 Task: Look for space in Los Reyes La Paz, Mexico from 9th June, 2023 to 16th June, 2023 for 2 adults in price range Rs.8000 to Rs.16000. Place can be entire place with 2 bedrooms having 2 beds and 1 bathroom. Property type can be house, flat, guest house. Booking option can be shelf check-in. Required host language is English.
Action: Mouse moved to (441, 89)
Screenshot: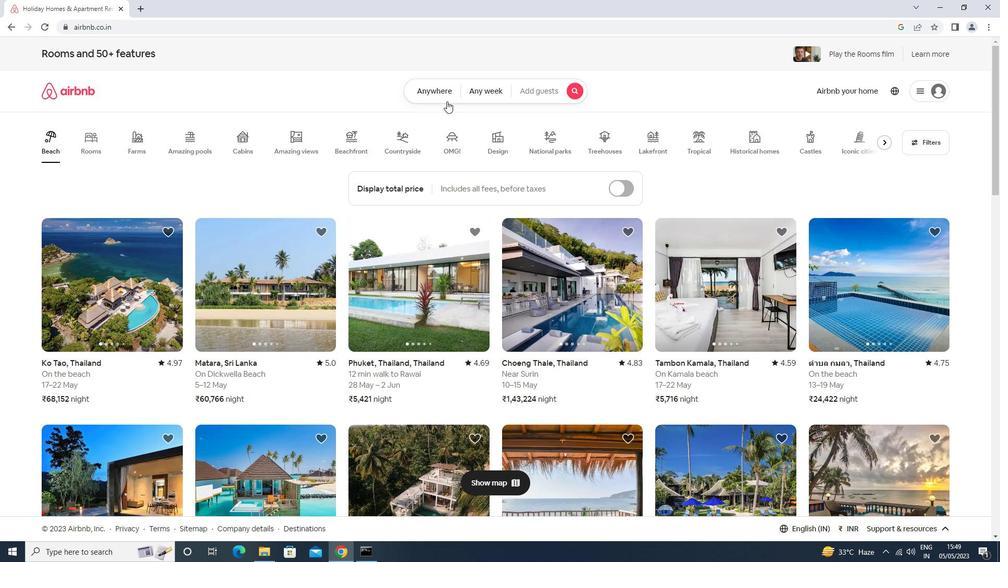 
Action: Mouse pressed left at (441, 89)
Screenshot: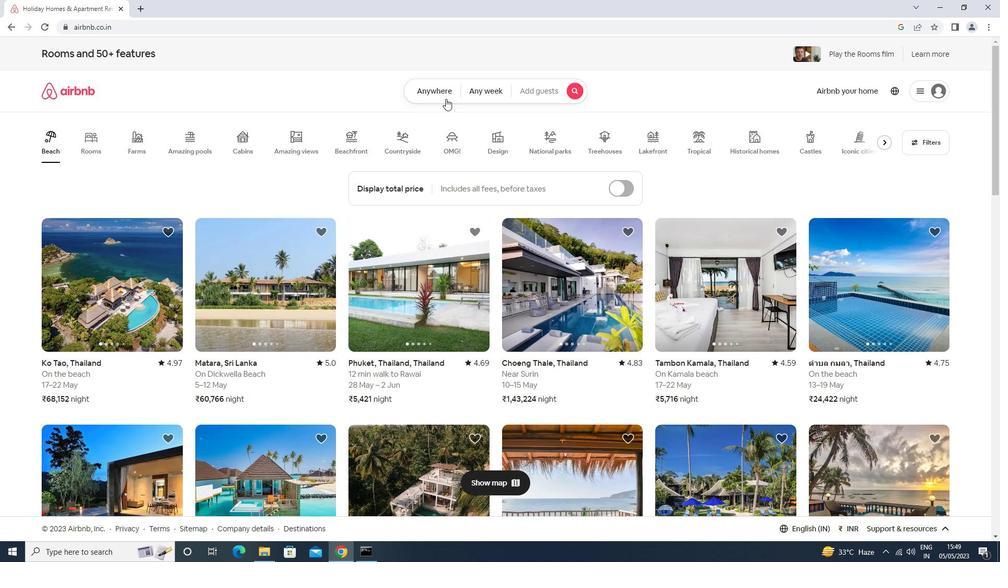 
Action: Mouse moved to (389, 134)
Screenshot: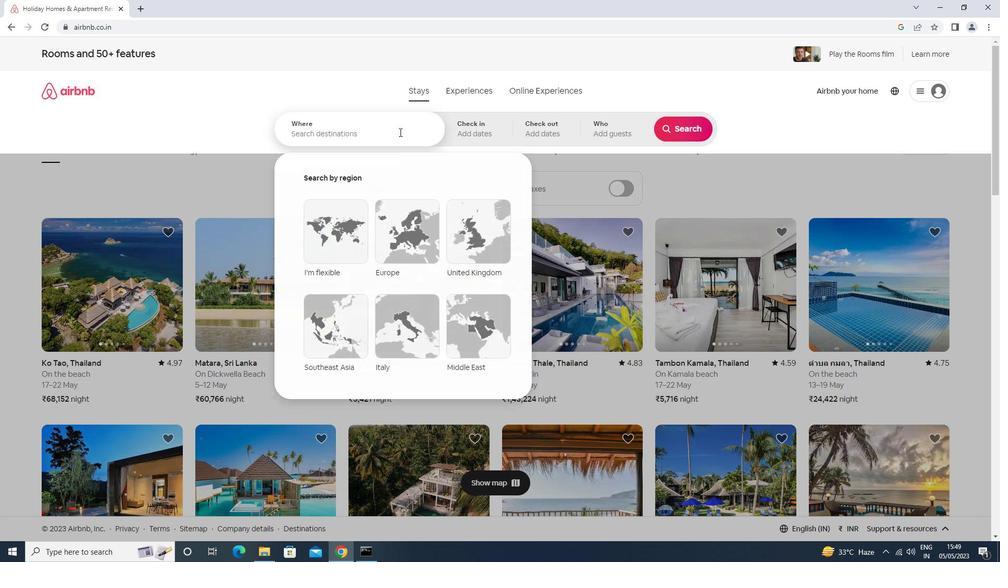 
Action: Mouse pressed left at (389, 134)
Screenshot: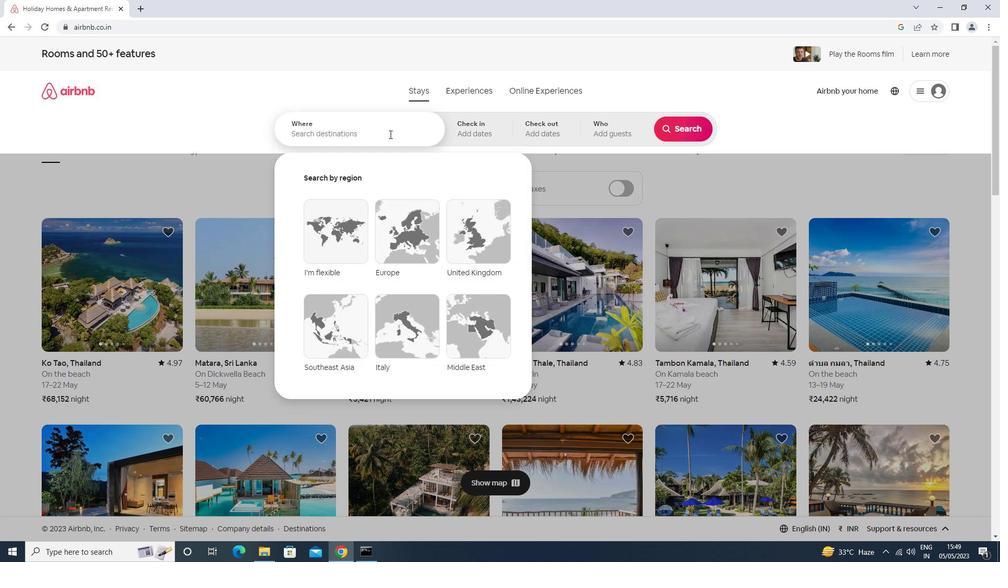 
Action: Key pressed los<Key.space>reyes<Key.space>la<Key.space>paz<Key.down><Key.enter>
Screenshot: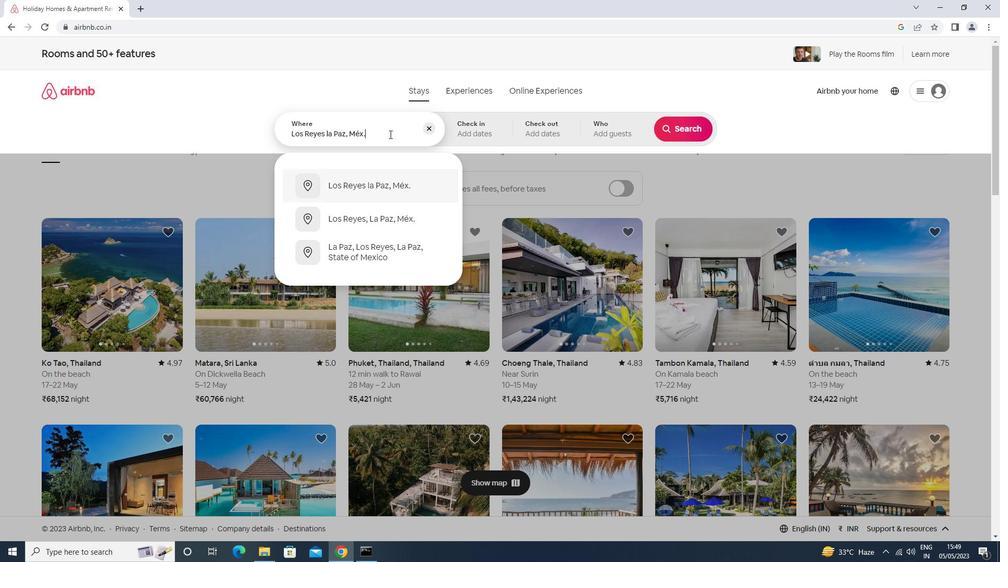 
Action: Mouse moved to (647, 286)
Screenshot: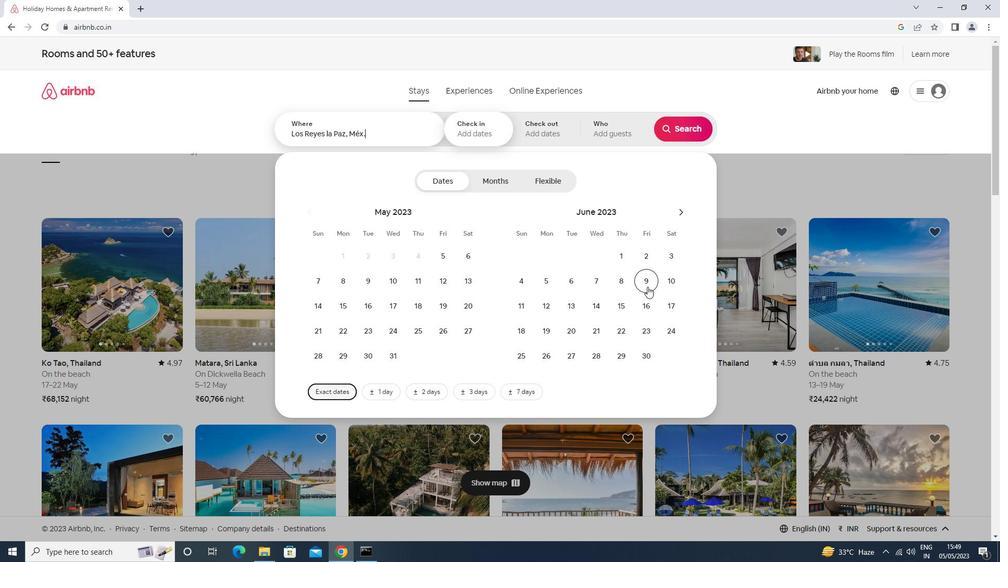 
Action: Mouse pressed left at (647, 286)
Screenshot: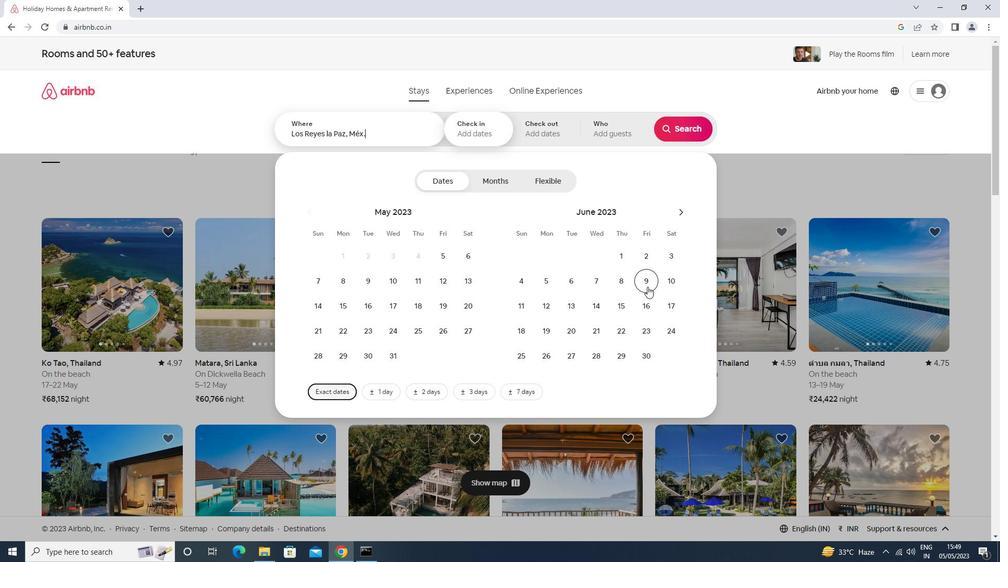 
Action: Mouse moved to (648, 311)
Screenshot: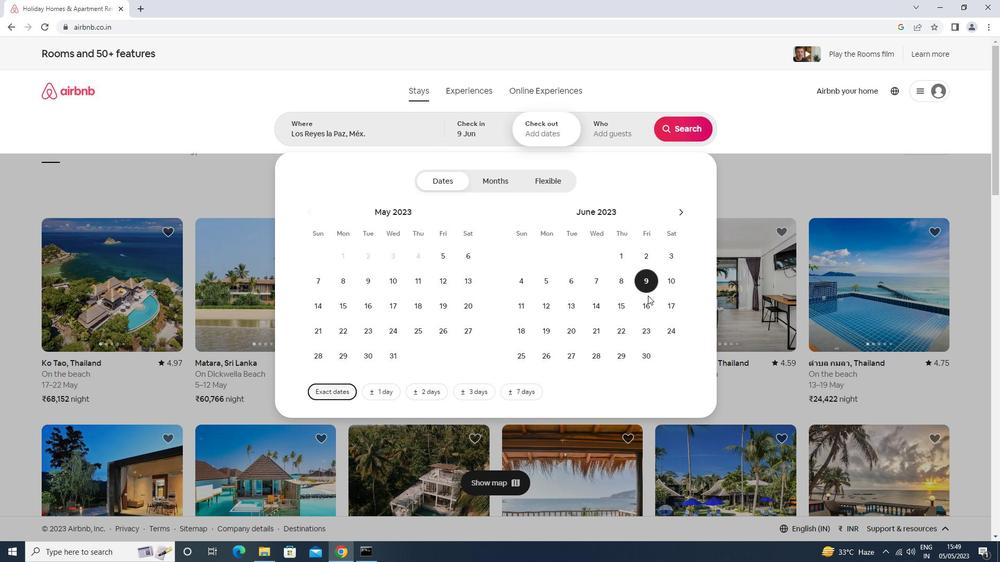 
Action: Mouse pressed left at (648, 311)
Screenshot: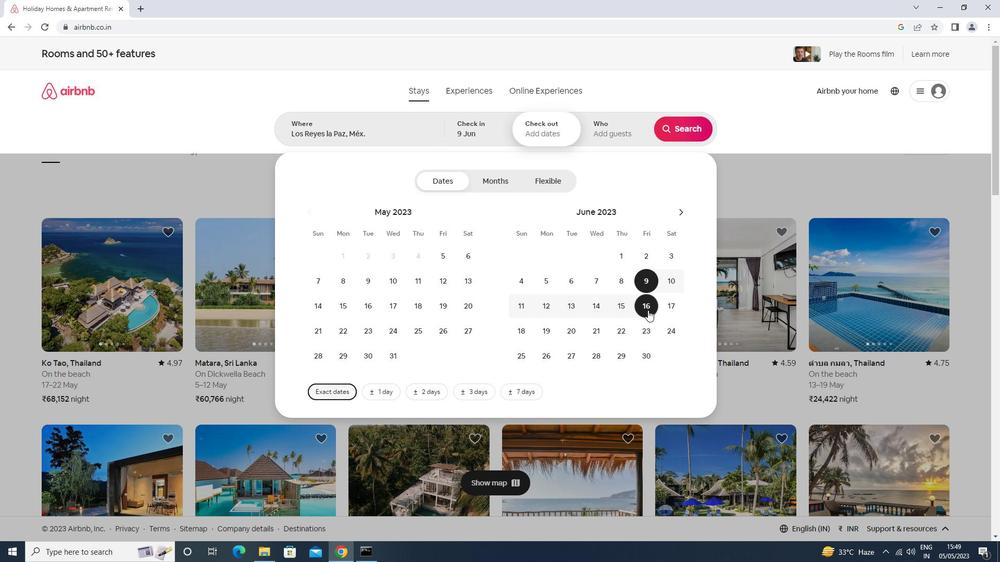 
Action: Mouse moved to (623, 131)
Screenshot: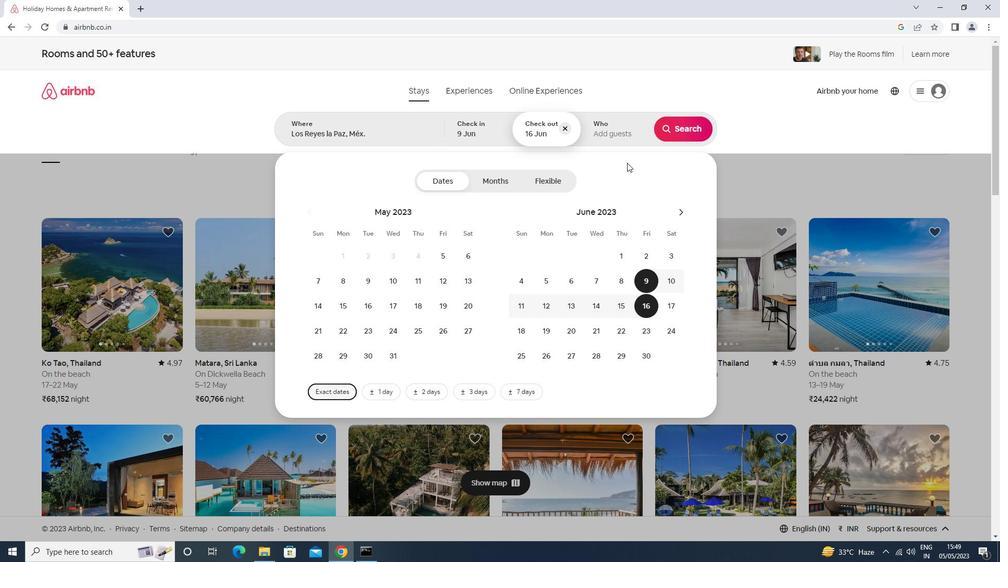 
Action: Mouse pressed left at (623, 131)
Screenshot: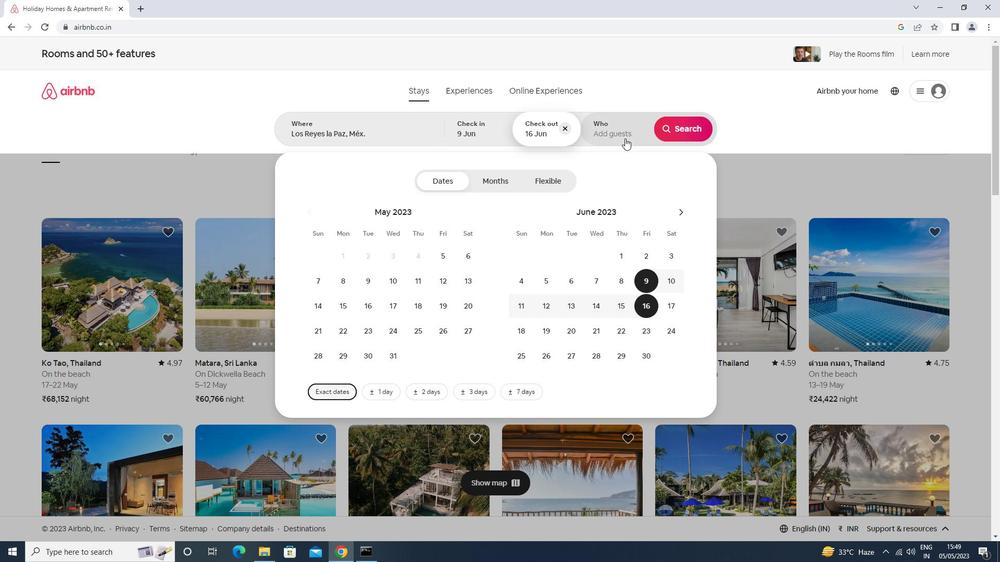 
Action: Mouse moved to (688, 186)
Screenshot: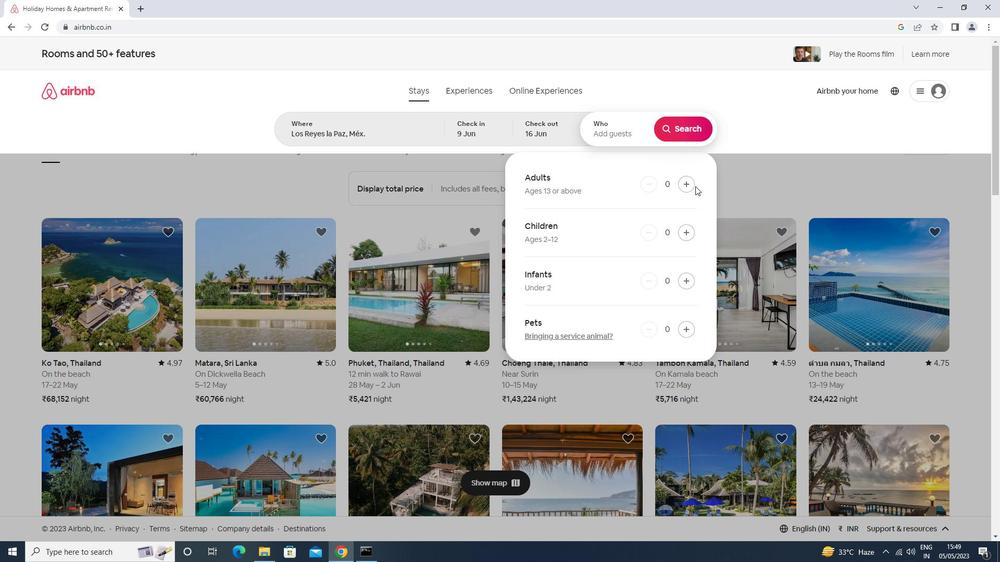 
Action: Mouse pressed left at (688, 186)
Screenshot: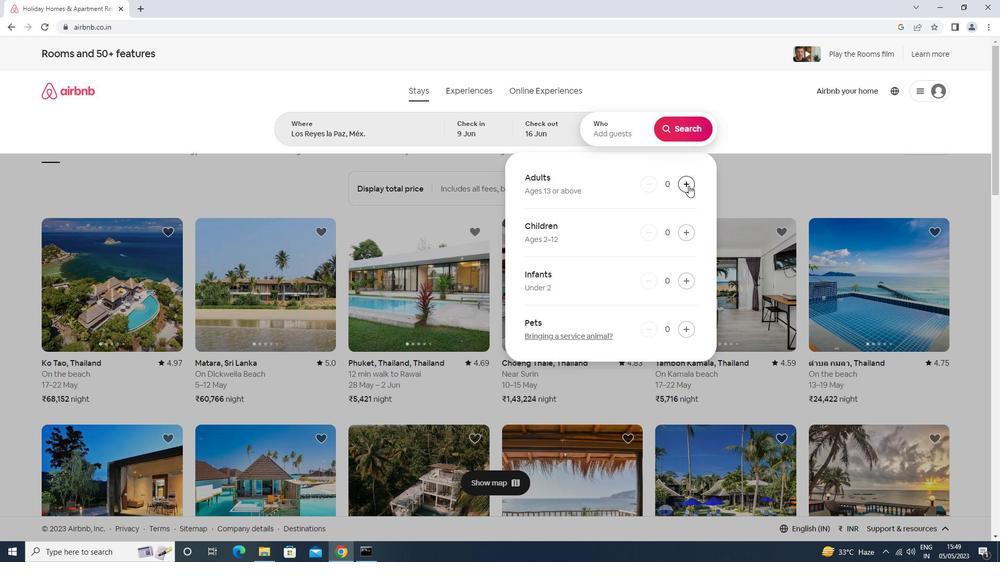 
Action: Mouse pressed left at (688, 186)
Screenshot: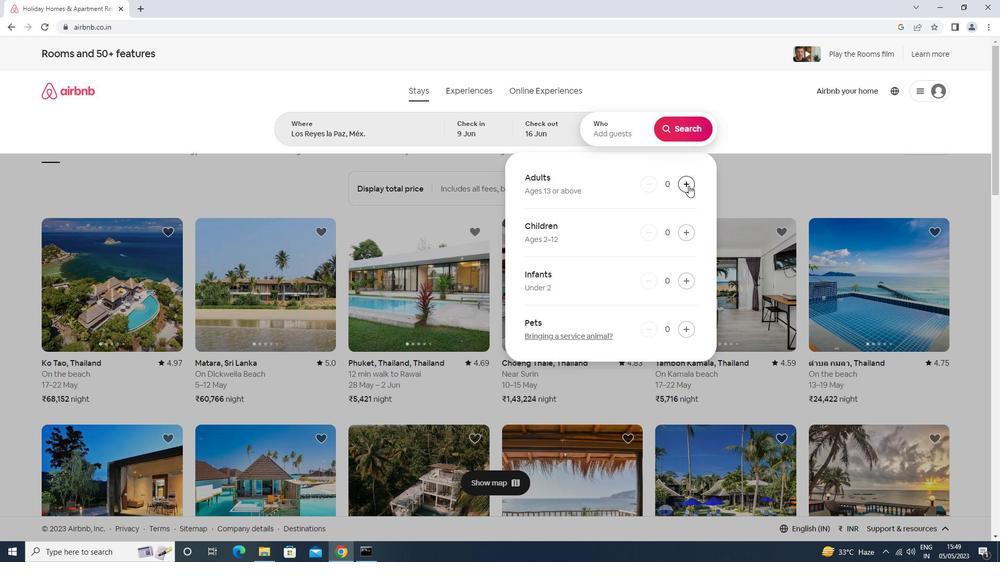 
Action: Mouse moved to (684, 128)
Screenshot: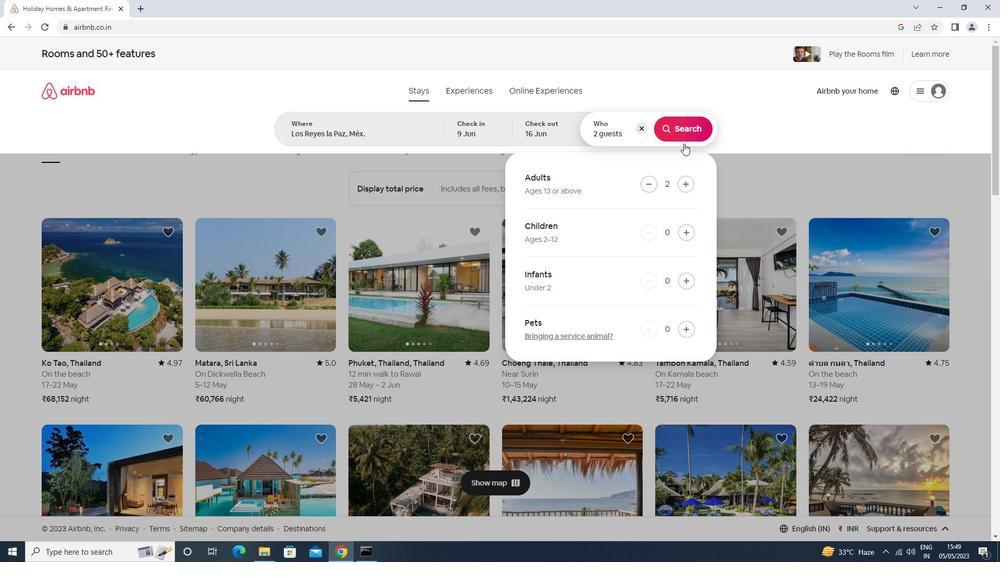 
Action: Mouse pressed left at (684, 128)
Screenshot: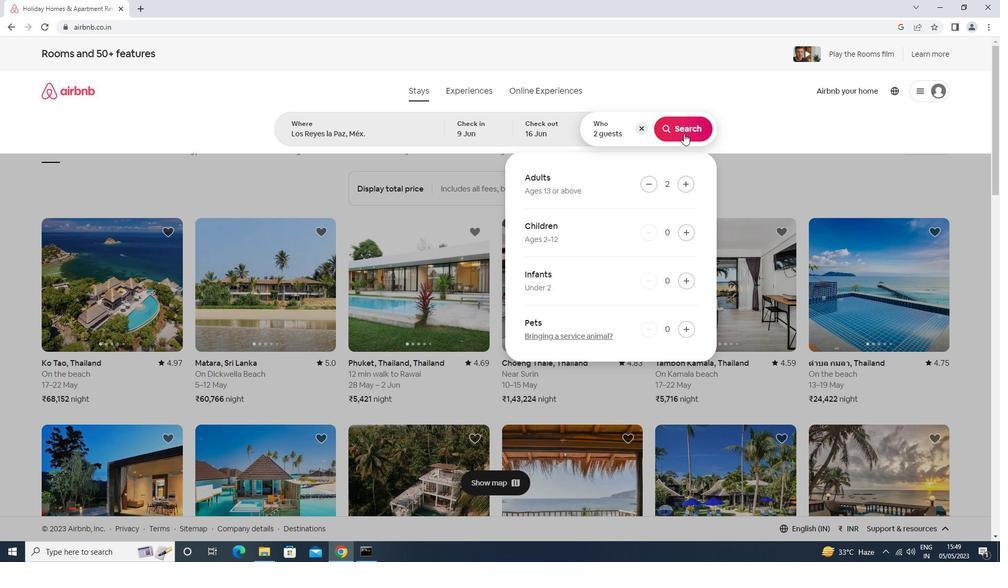 
Action: Mouse moved to (957, 100)
Screenshot: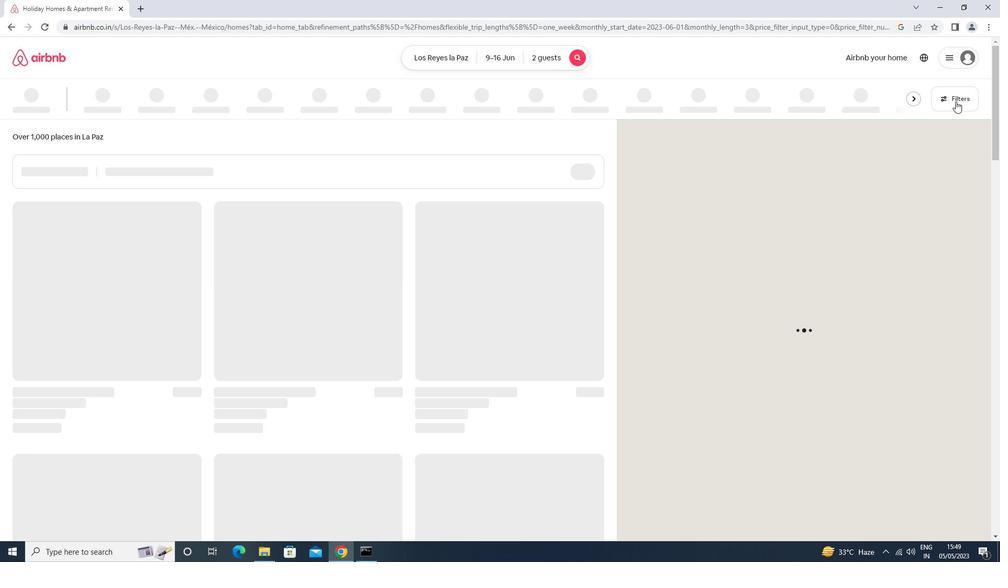 
Action: Mouse pressed left at (957, 100)
Screenshot: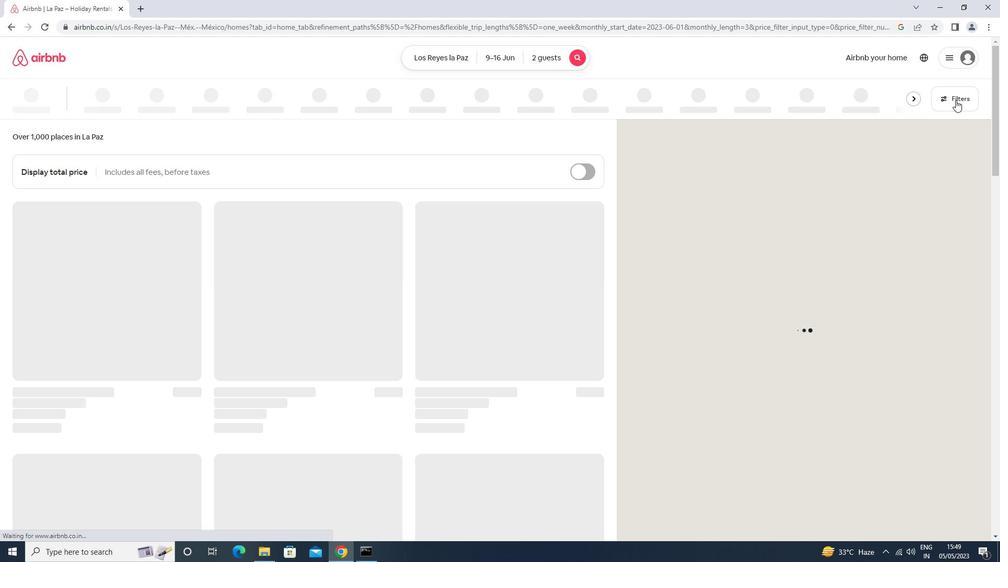 
Action: Mouse moved to (381, 356)
Screenshot: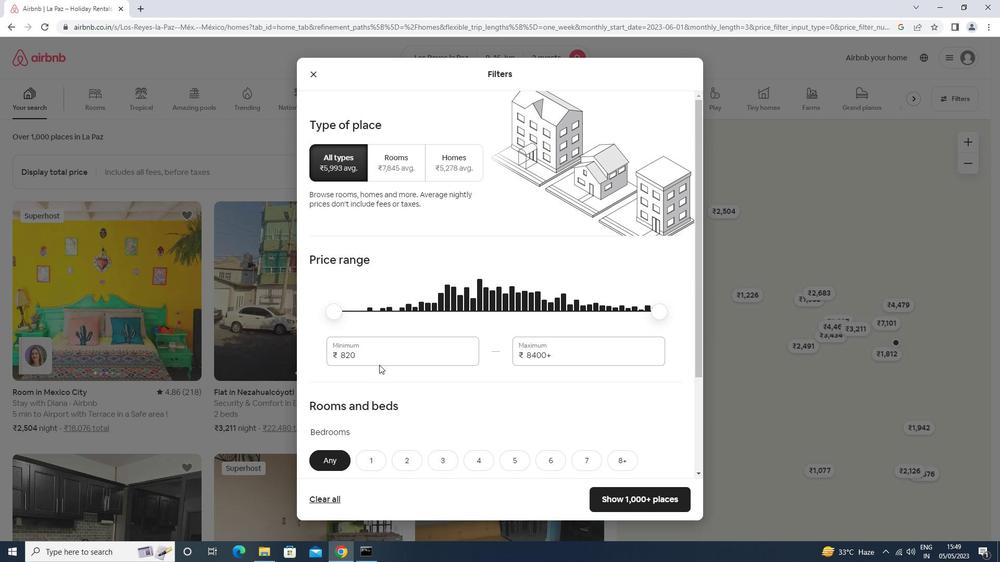 
Action: Mouse pressed left at (381, 356)
Screenshot: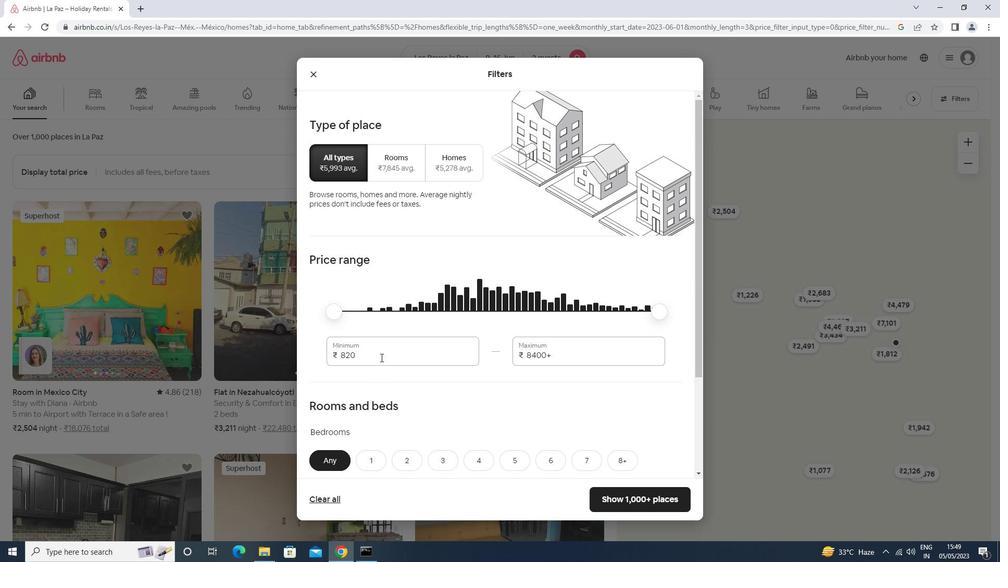 
Action: Key pressed <Key.backspace><Key.backspace>000<Key.tab>16000
Screenshot: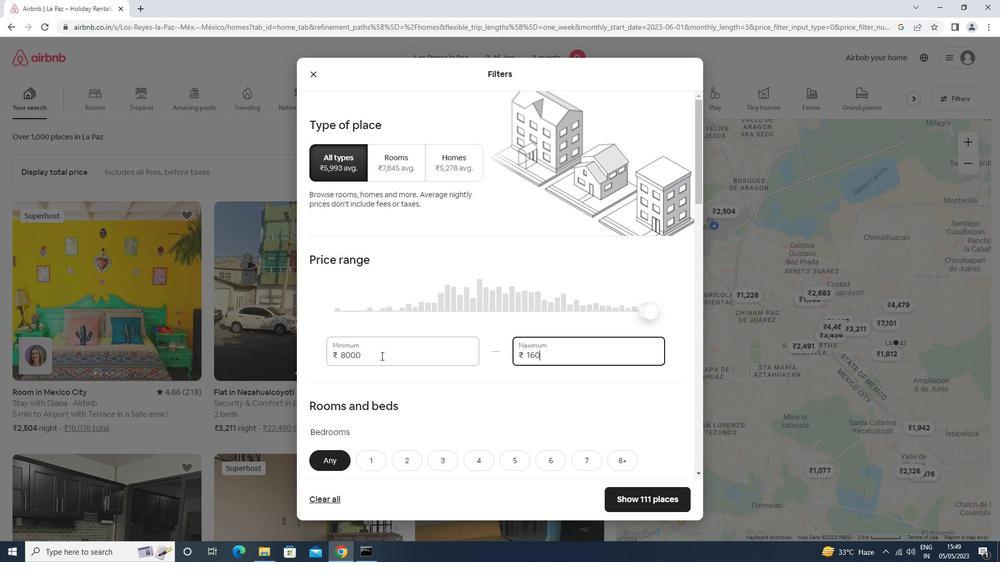 
Action: Mouse scrolled (381, 355) with delta (0, 0)
Screenshot: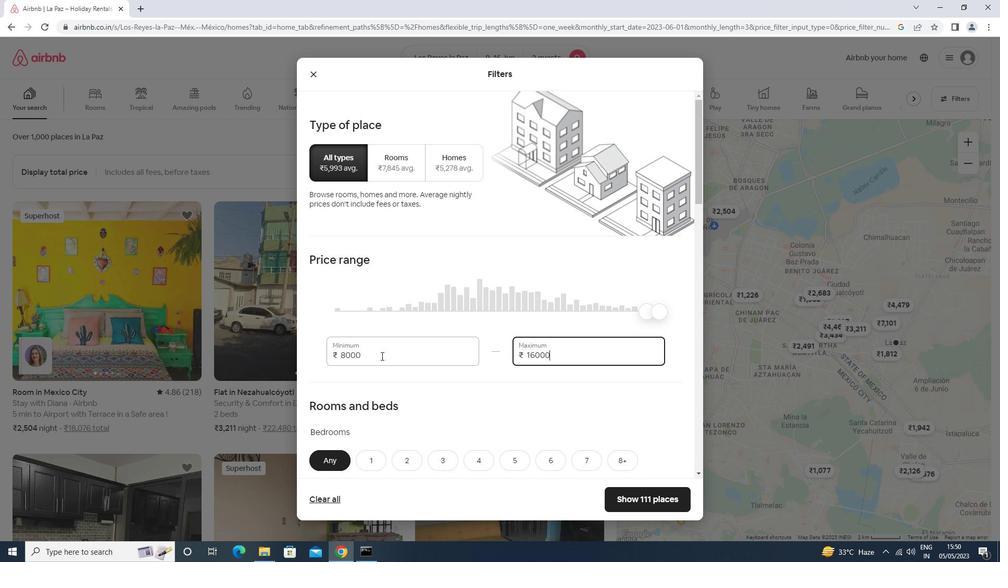 
Action: Mouse scrolled (381, 355) with delta (0, 0)
Screenshot: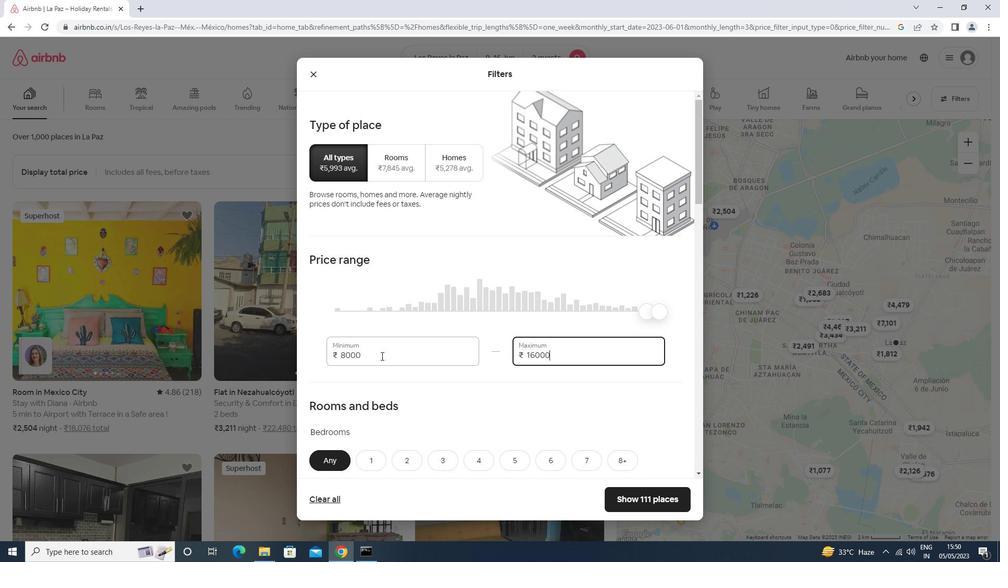 
Action: Mouse moved to (365, 394)
Screenshot: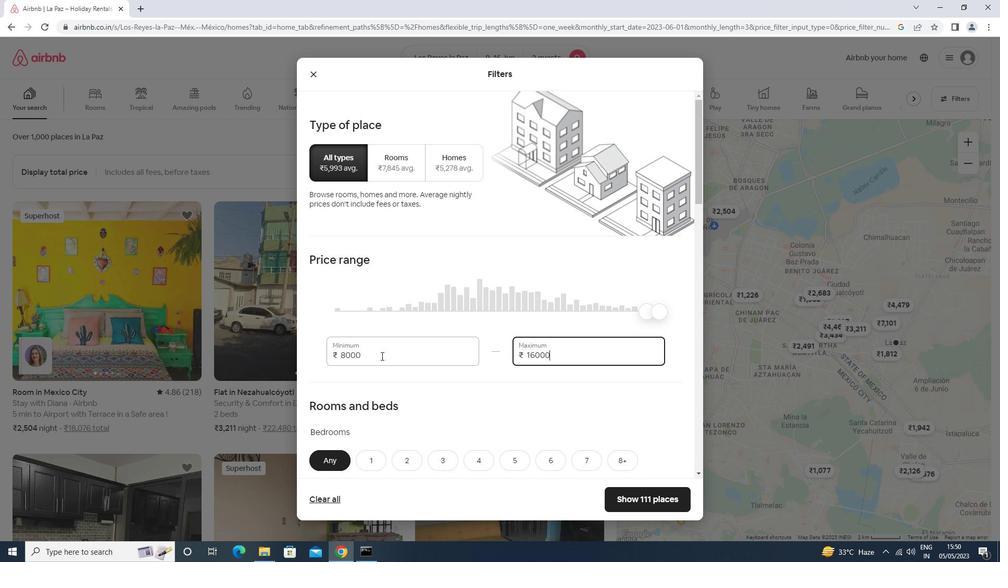
Action: Mouse scrolled (365, 394) with delta (0, 0)
Screenshot: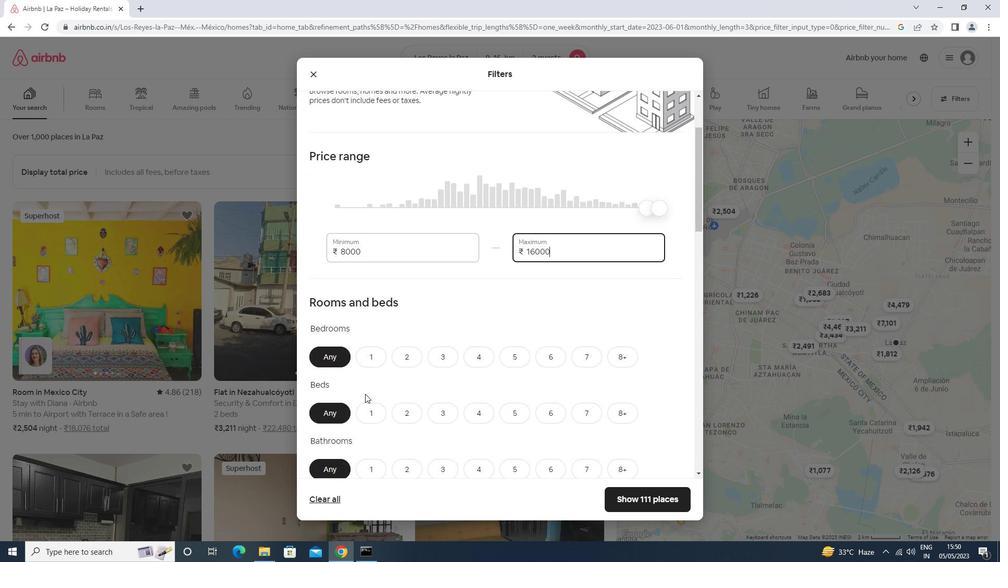 
Action: Mouse scrolled (365, 394) with delta (0, 0)
Screenshot: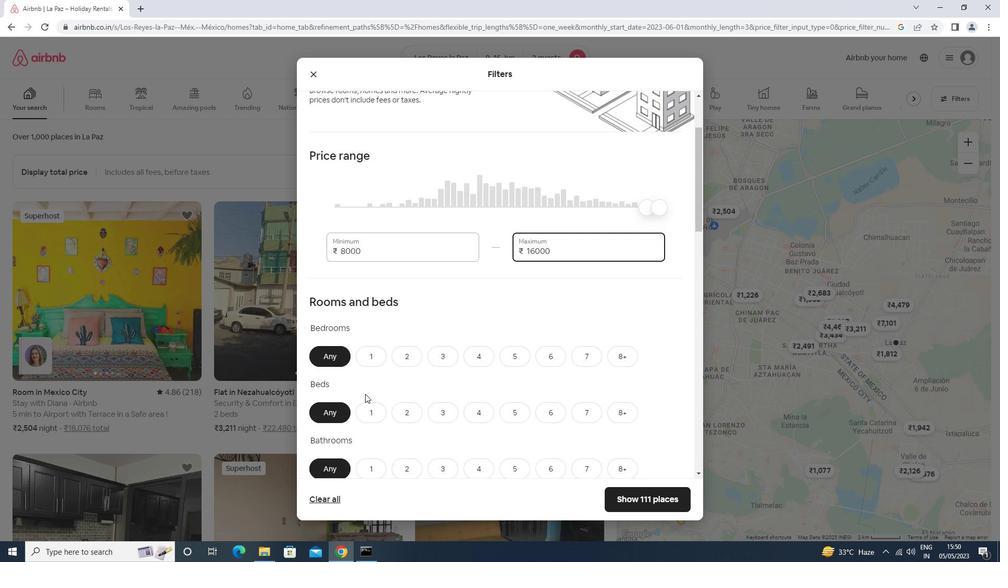 
Action: Mouse moved to (400, 250)
Screenshot: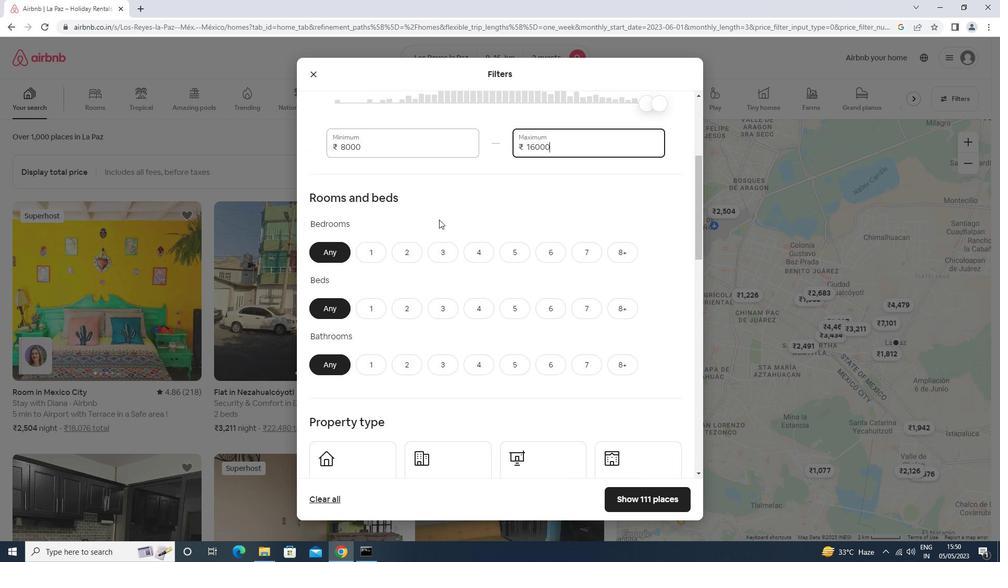 
Action: Mouse pressed left at (400, 250)
Screenshot: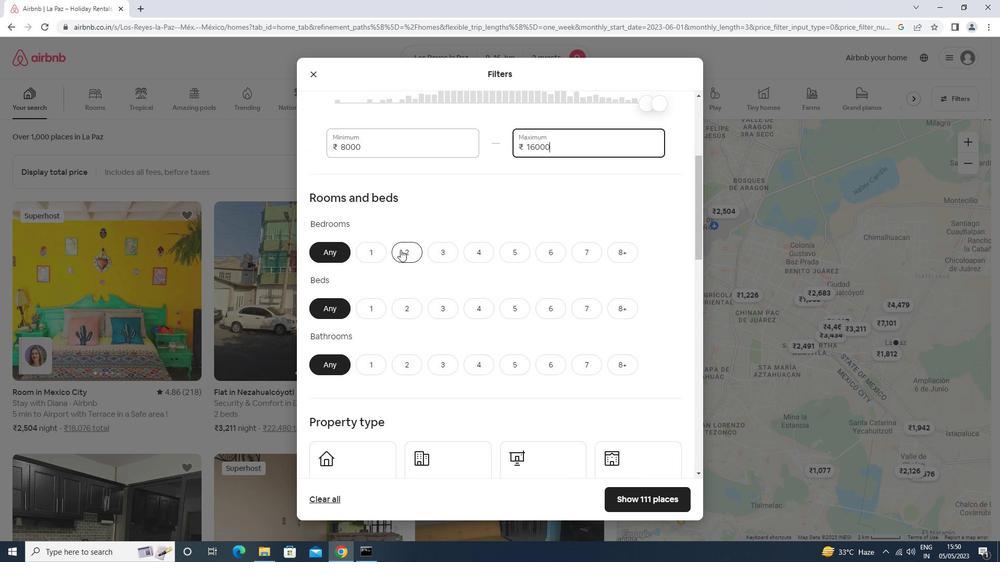 
Action: Mouse moved to (405, 310)
Screenshot: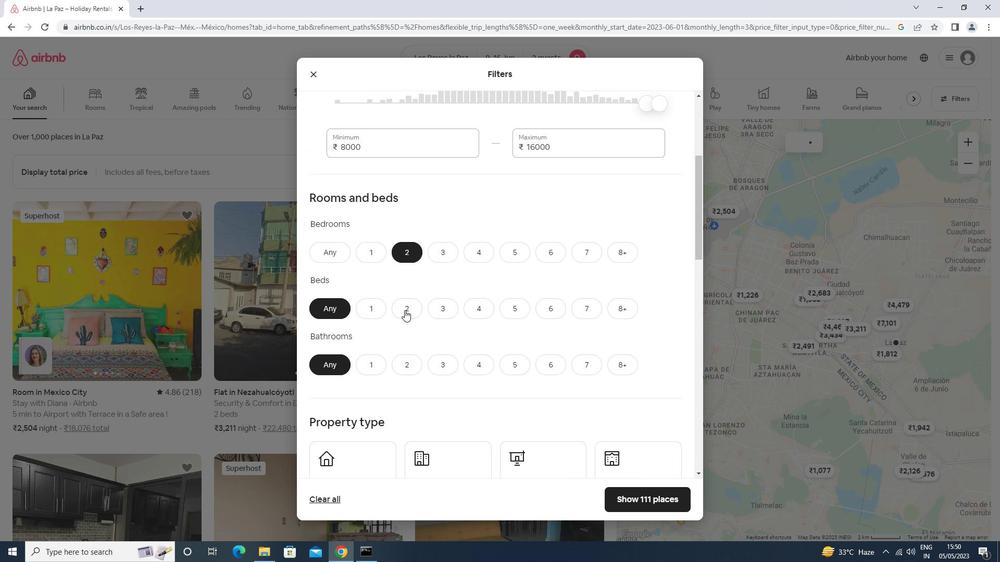 
Action: Mouse pressed left at (405, 310)
Screenshot: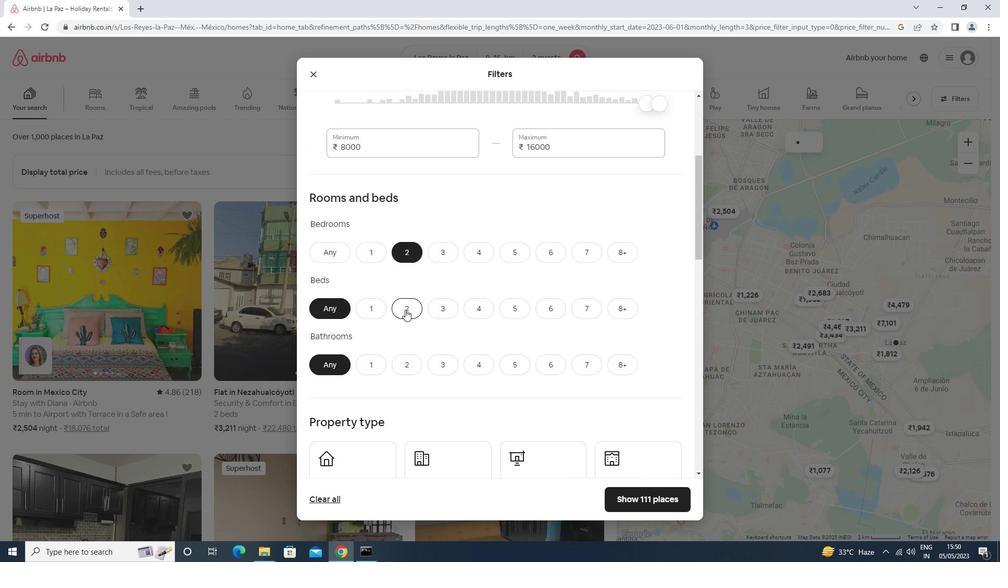 
Action: Mouse moved to (370, 364)
Screenshot: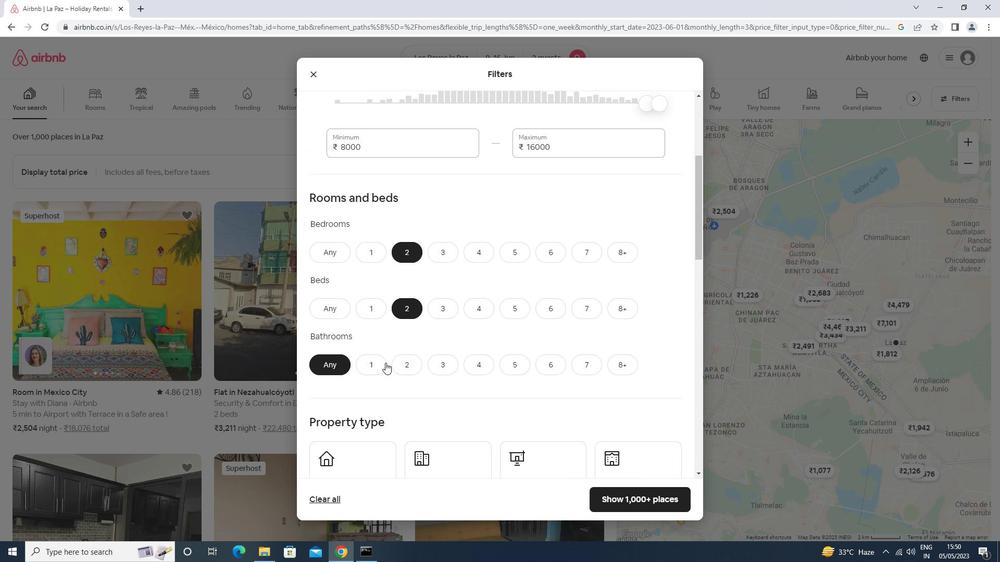 
Action: Mouse pressed left at (370, 364)
Screenshot: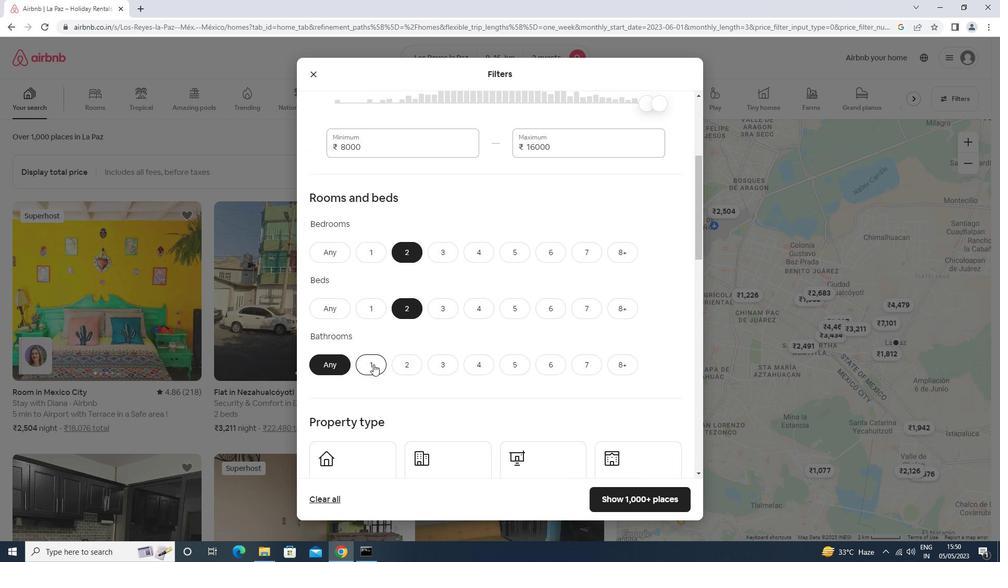 
Action: Mouse moved to (369, 364)
Screenshot: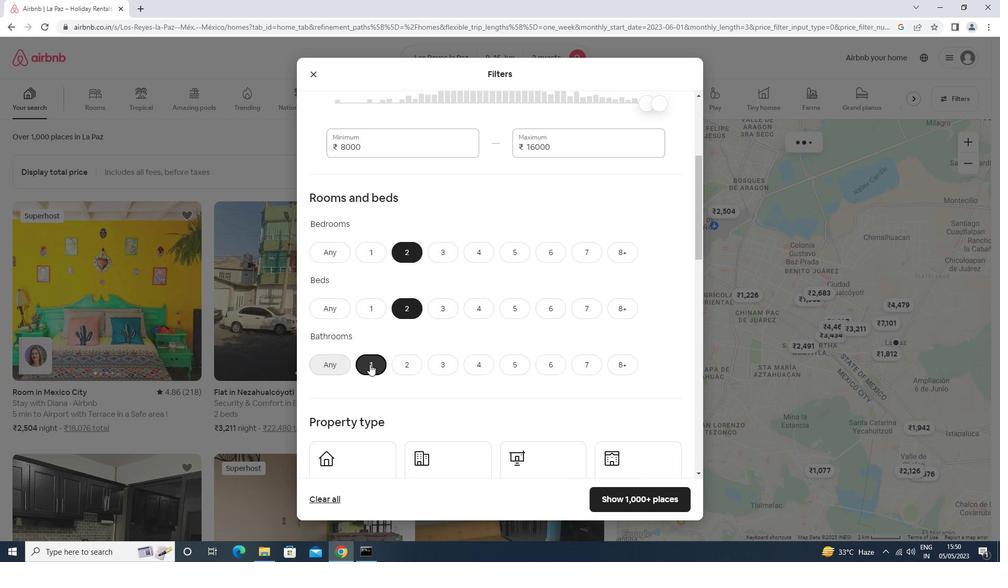 
Action: Mouse scrolled (369, 364) with delta (0, 0)
Screenshot: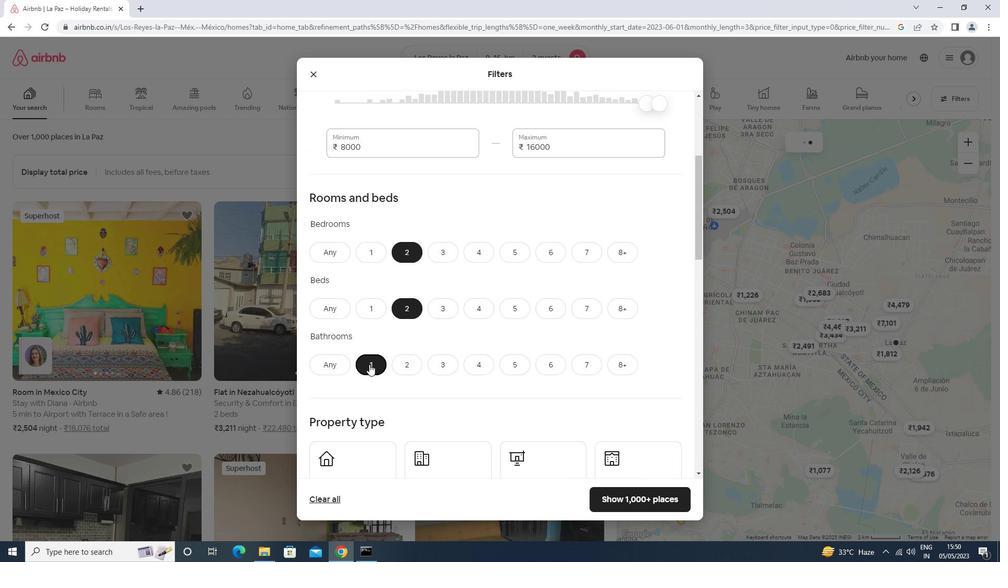 
Action: Mouse scrolled (369, 364) with delta (0, 0)
Screenshot: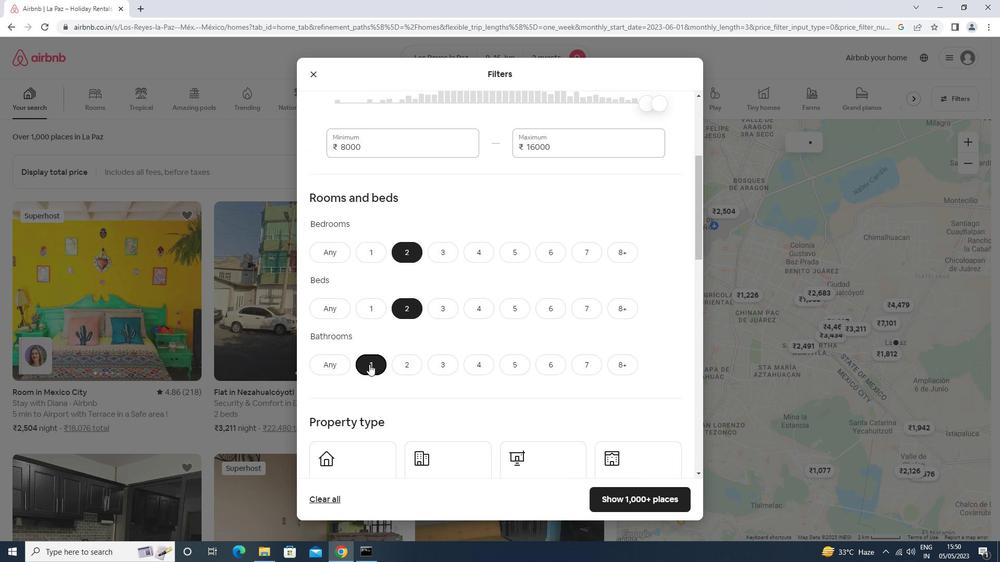
Action: Mouse scrolled (369, 364) with delta (0, 0)
Screenshot: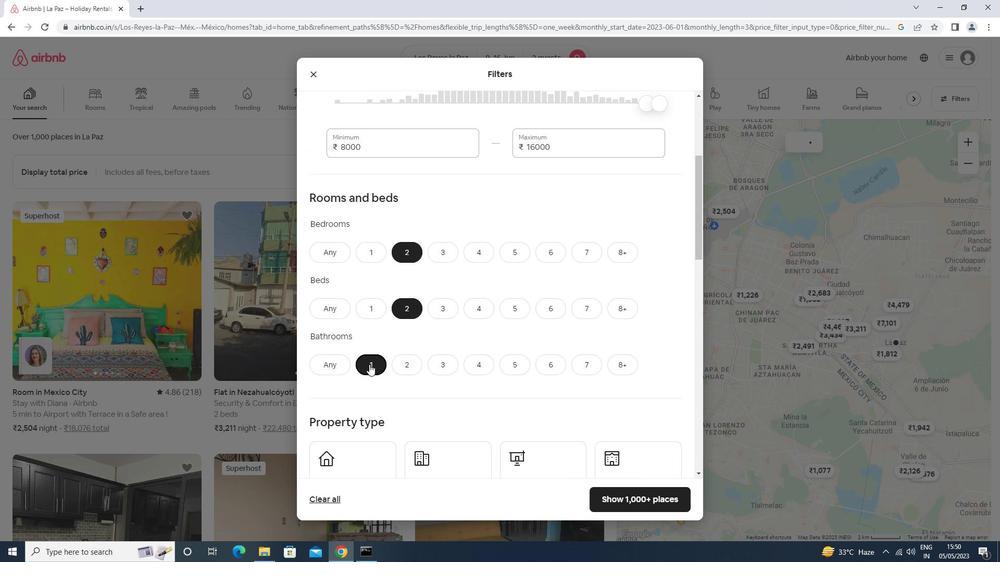 
Action: Mouse moved to (362, 340)
Screenshot: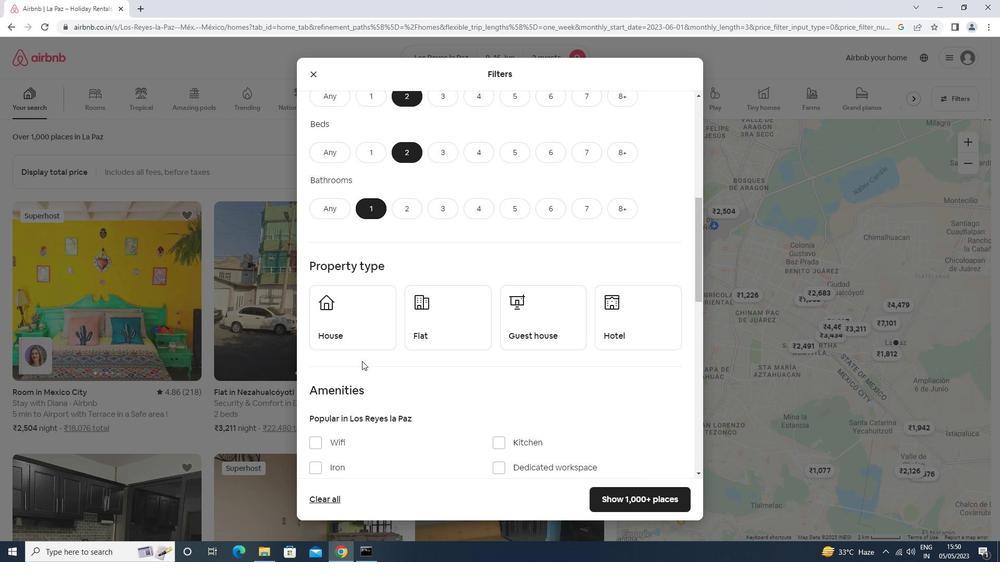 
Action: Mouse pressed left at (362, 340)
Screenshot: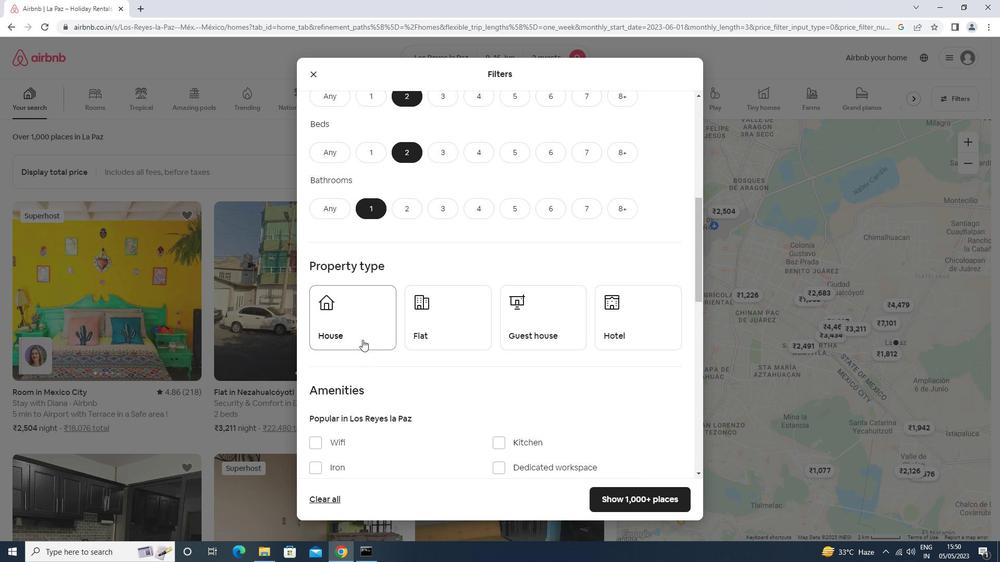 
Action: Mouse moved to (425, 336)
Screenshot: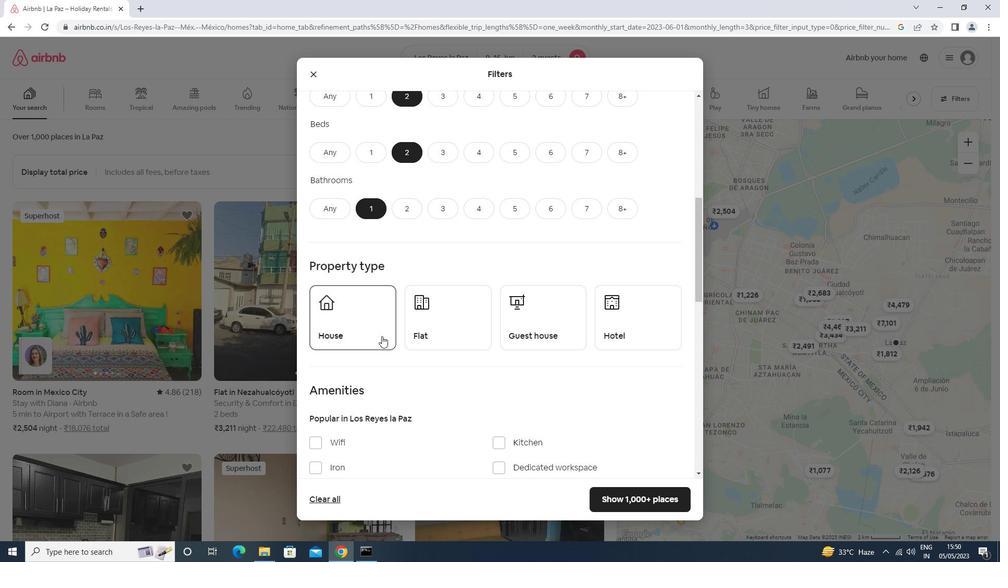 
Action: Mouse pressed left at (425, 336)
Screenshot: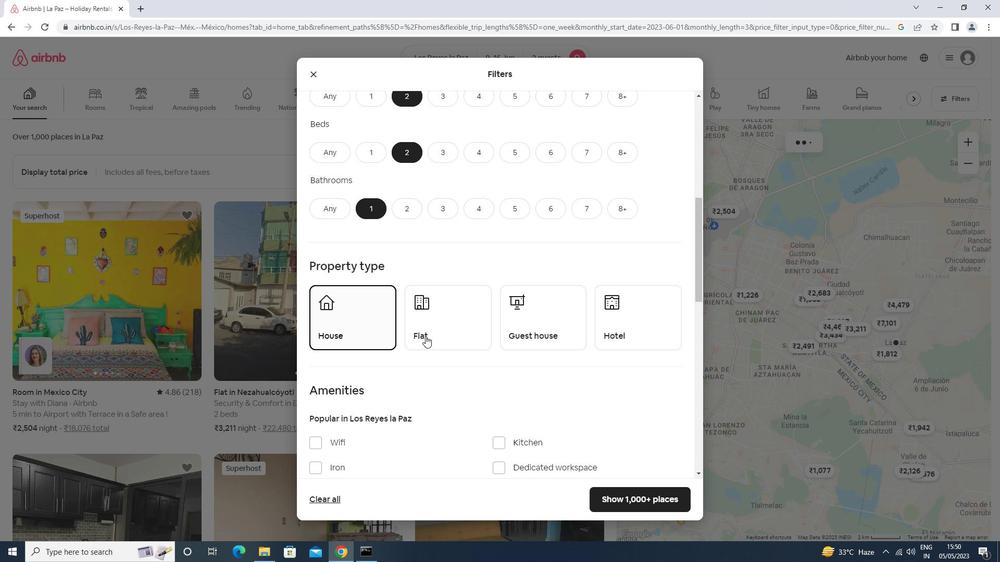 
Action: Mouse moved to (519, 336)
Screenshot: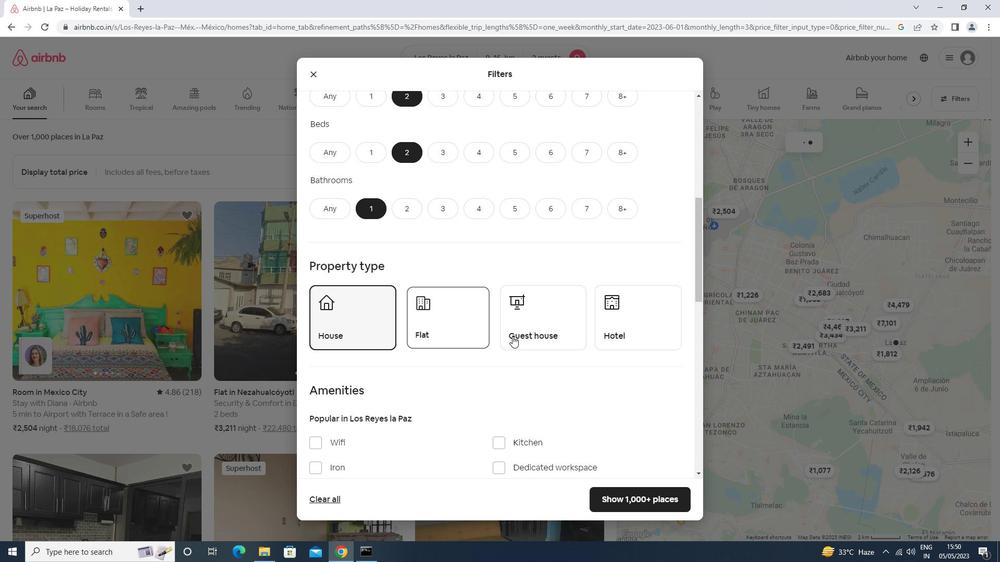 
Action: Mouse pressed left at (519, 336)
Screenshot: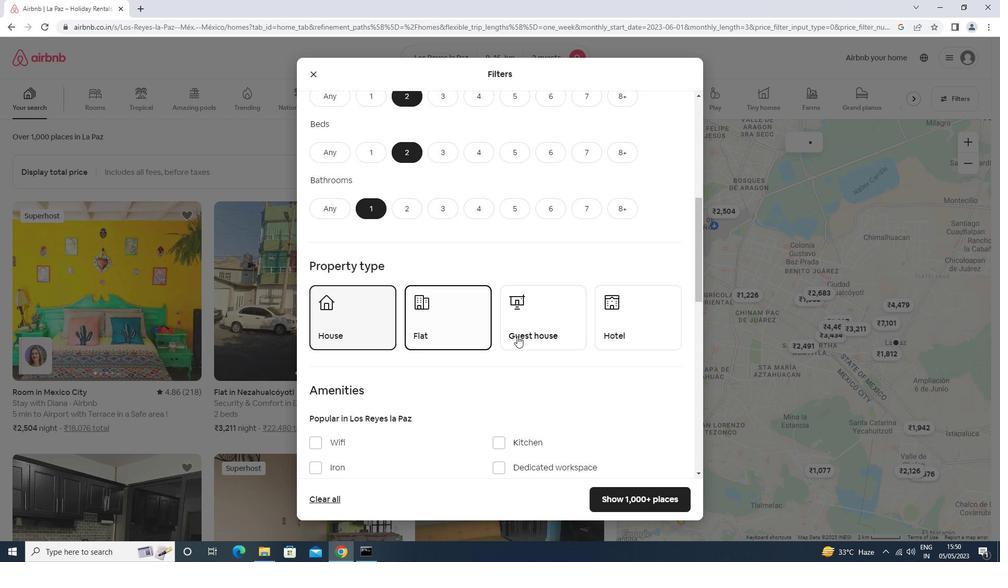 
Action: Mouse scrolled (519, 335) with delta (0, 0)
Screenshot: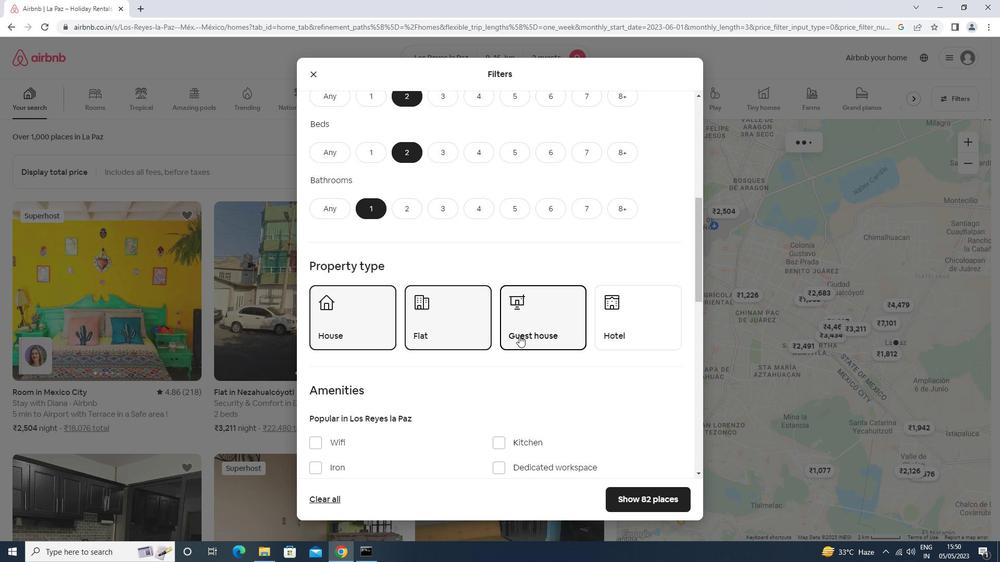 
Action: Mouse scrolled (519, 335) with delta (0, 0)
Screenshot: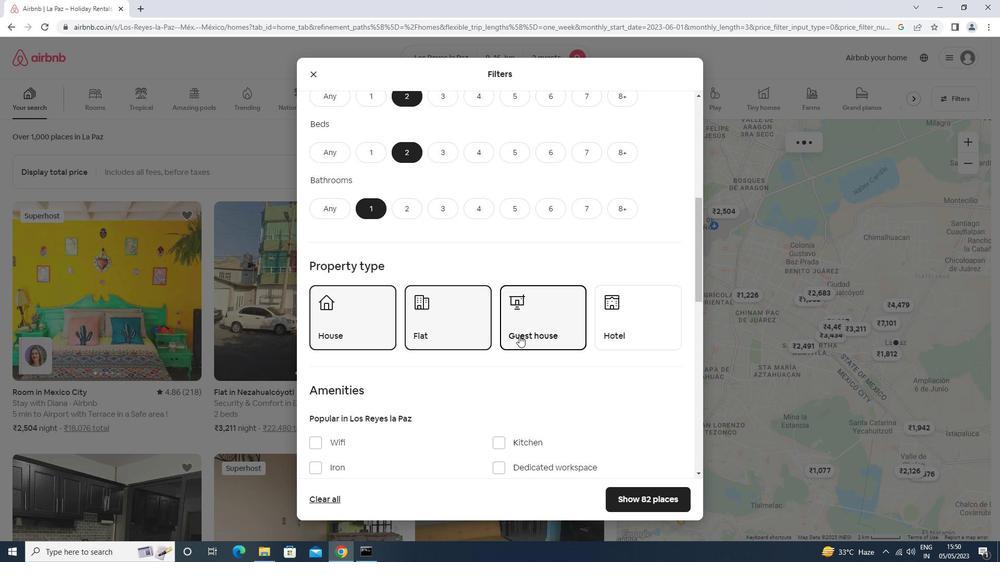 
Action: Mouse scrolled (519, 335) with delta (0, 0)
Screenshot: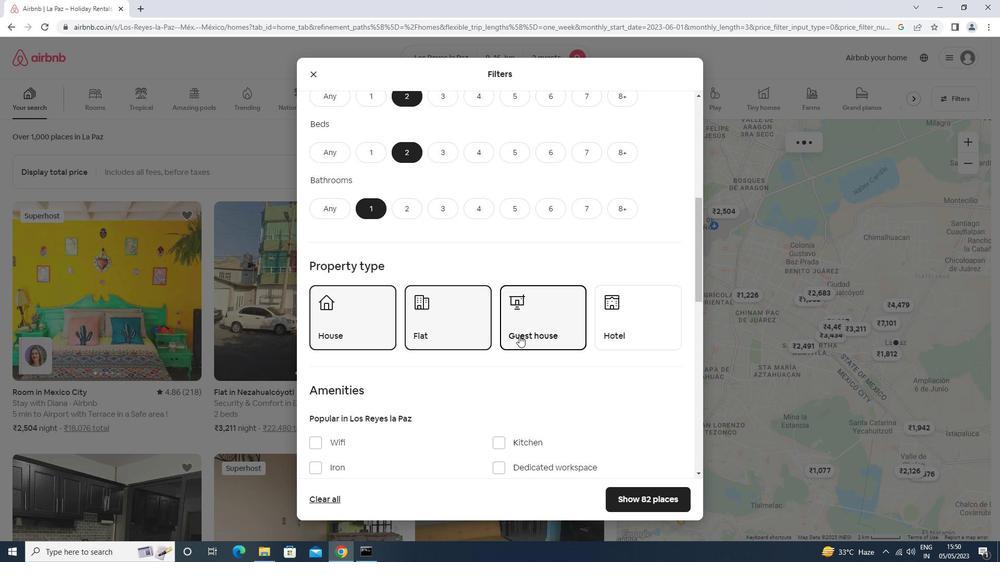 
Action: Mouse scrolled (519, 335) with delta (0, 0)
Screenshot: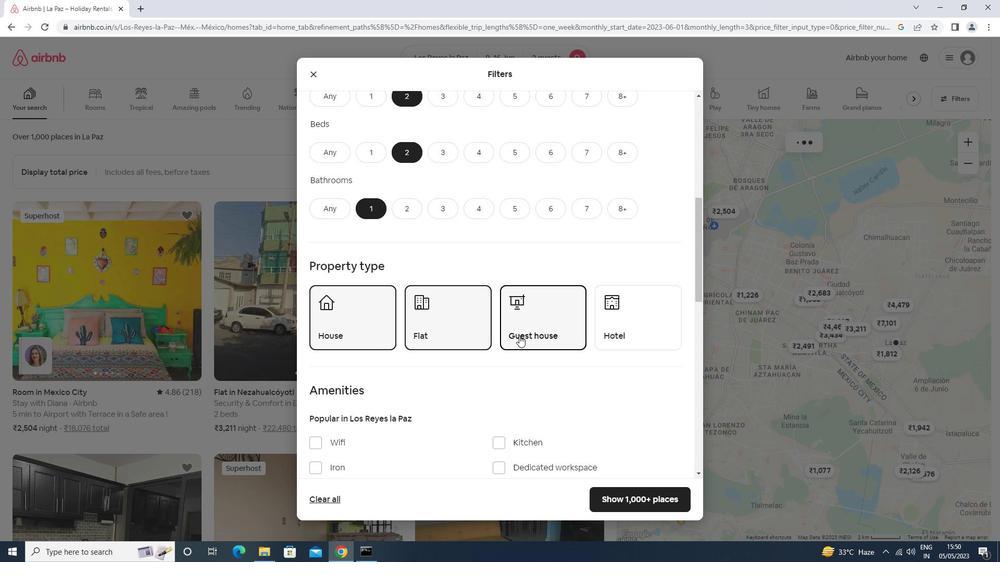 
Action: Mouse moved to (660, 426)
Screenshot: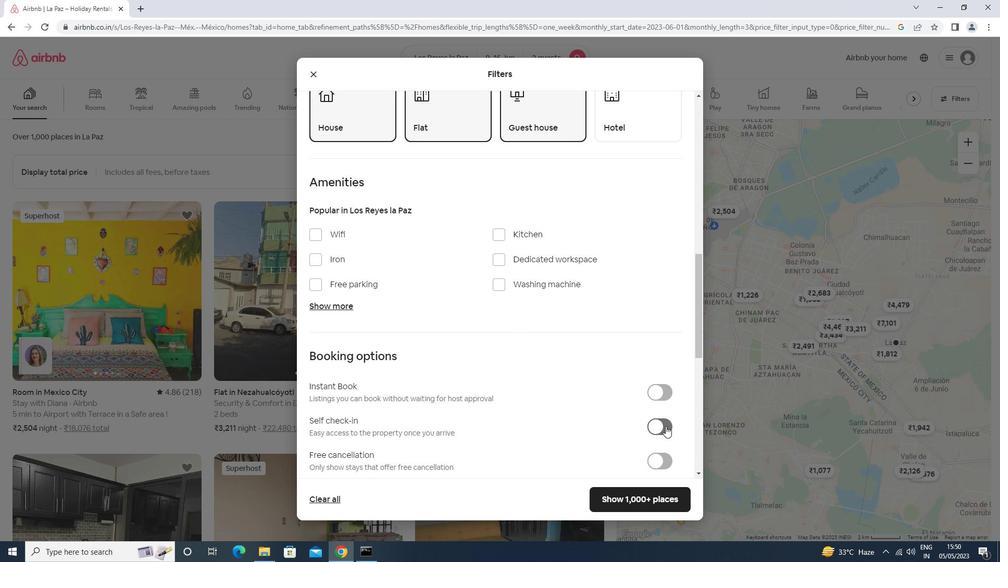 
Action: Mouse pressed left at (660, 426)
Screenshot: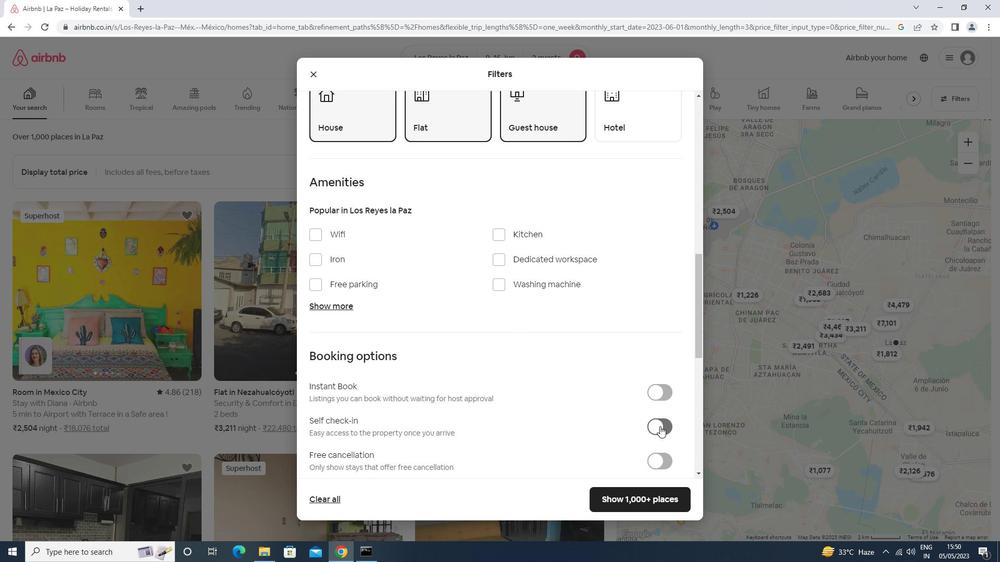 
Action: Mouse moved to (491, 414)
Screenshot: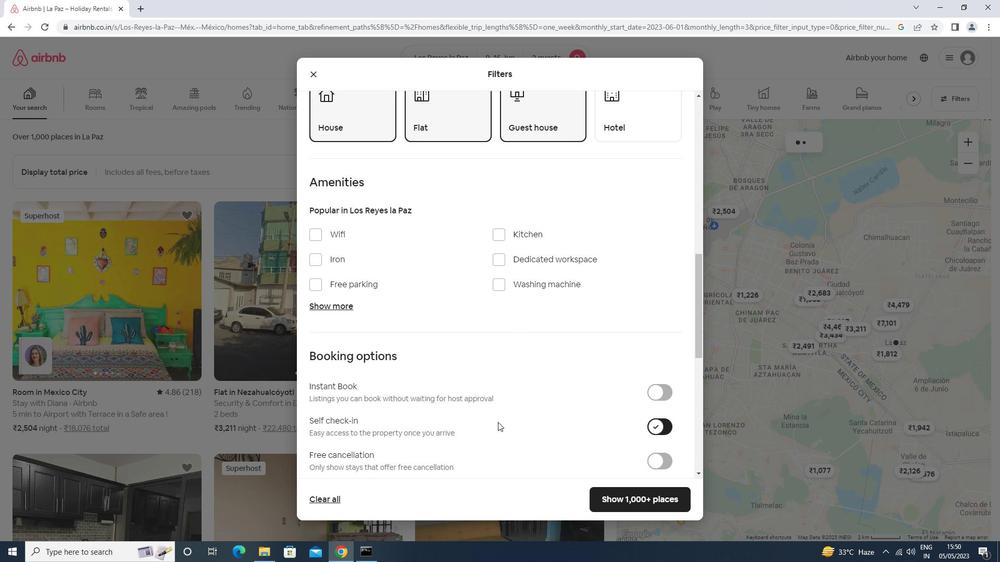 
Action: Mouse scrolled (491, 414) with delta (0, 0)
Screenshot: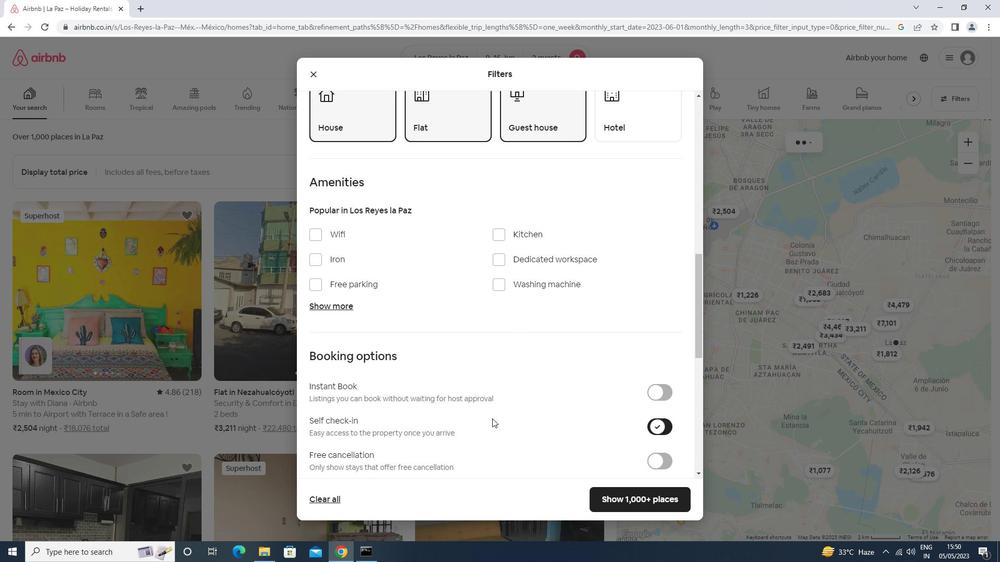 
Action: Mouse scrolled (491, 414) with delta (0, 0)
Screenshot: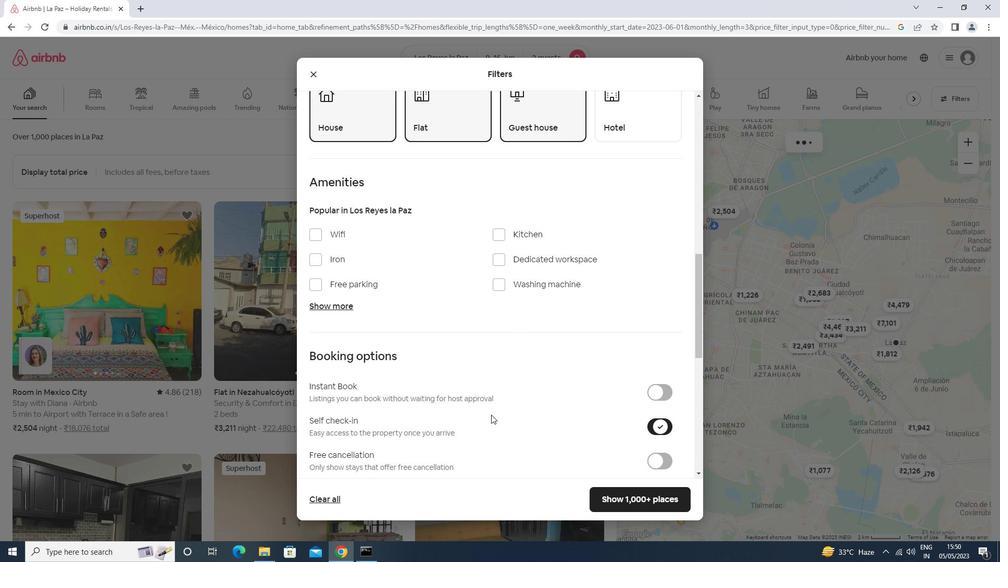 
Action: Mouse scrolled (491, 414) with delta (0, 0)
Screenshot: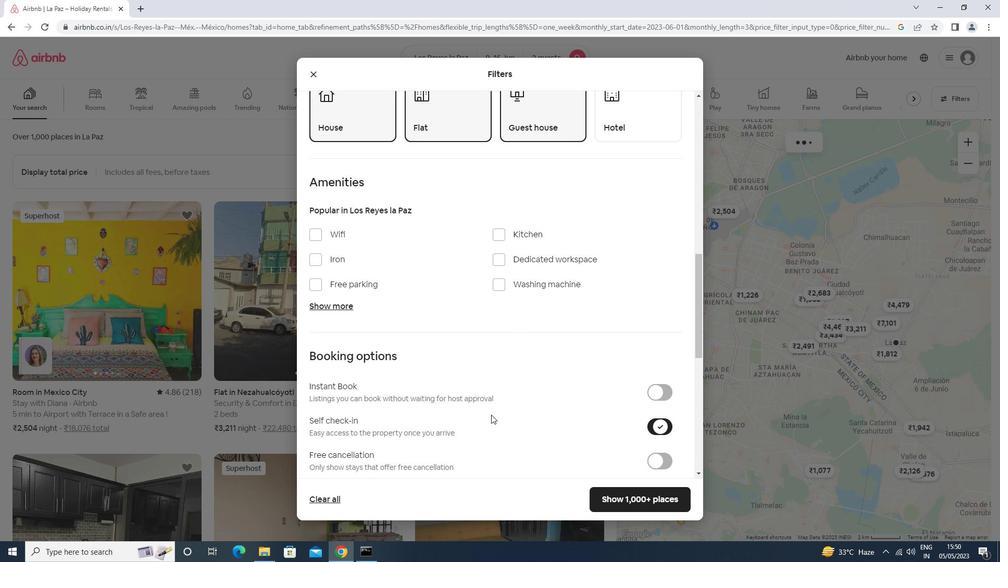 
Action: Mouse scrolled (491, 414) with delta (0, 0)
Screenshot: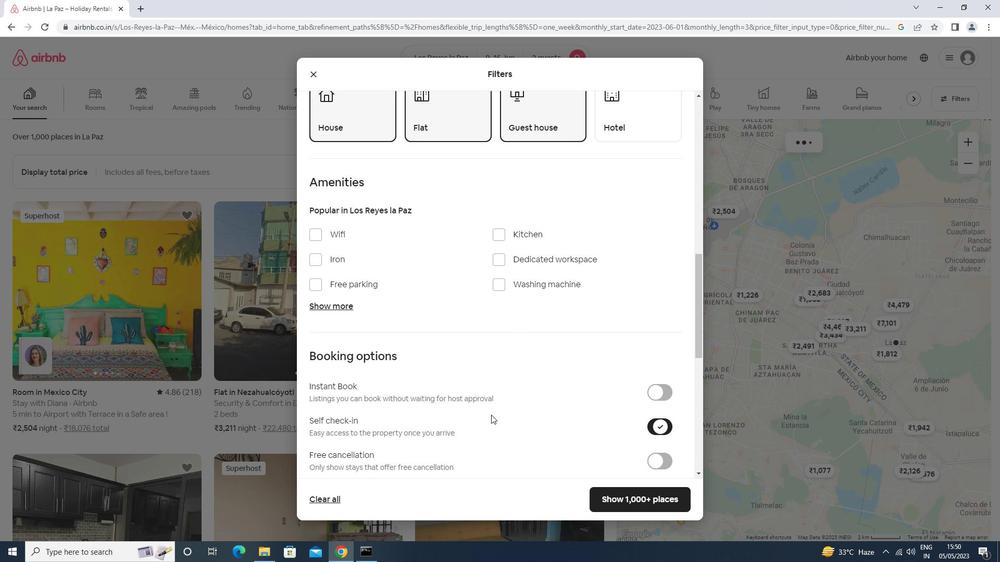 
Action: Mouse scrolled (491, 414) with delta (0, 0)
Screenshot: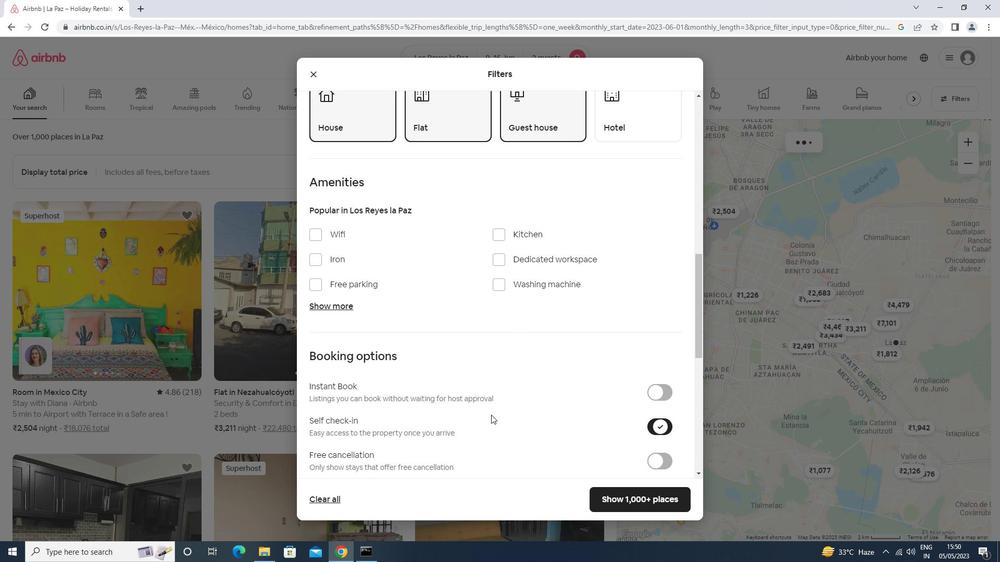 
Action: Mouse scrolled (491, 414) with delta (0, 0)
Screenshot: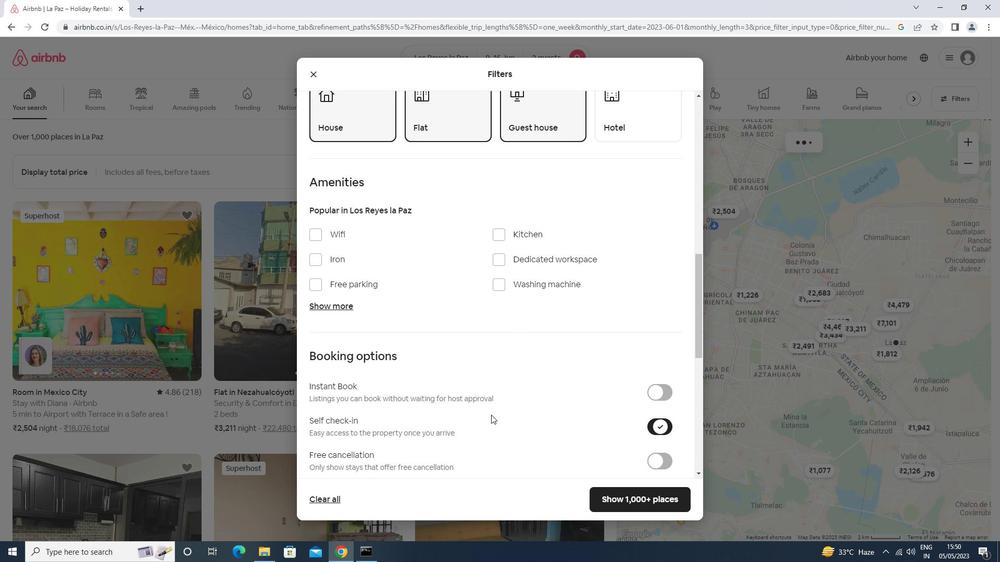 
Action: Mouse scrolled (491, 414) with delta (0, 0)
Screenshot: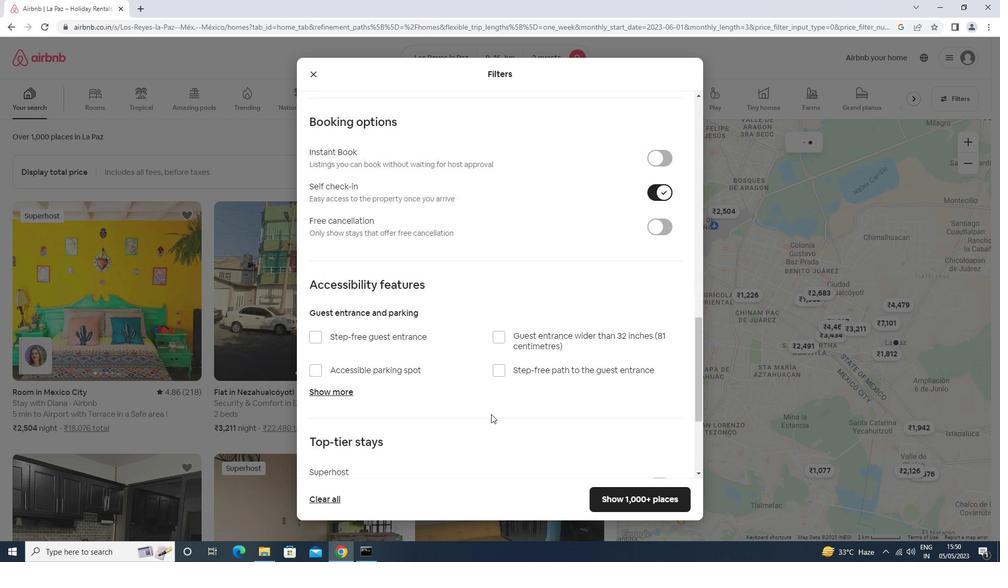 
Action: Mouse scrolled (491, 414) with delta (0, 0)
Screenshot: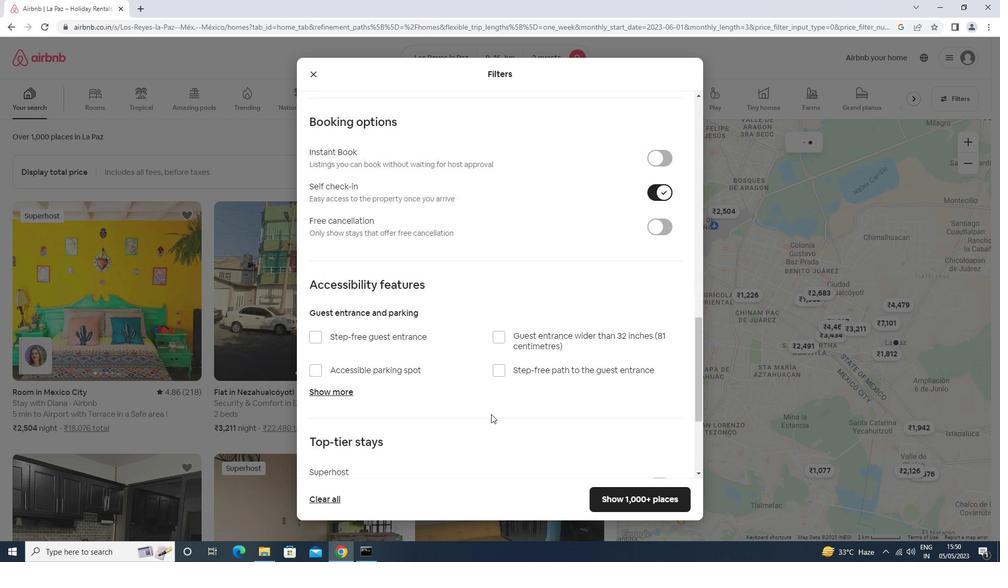 
Action: Mouse scrolled (491, 414) with delta (0, 0)
Screenshot: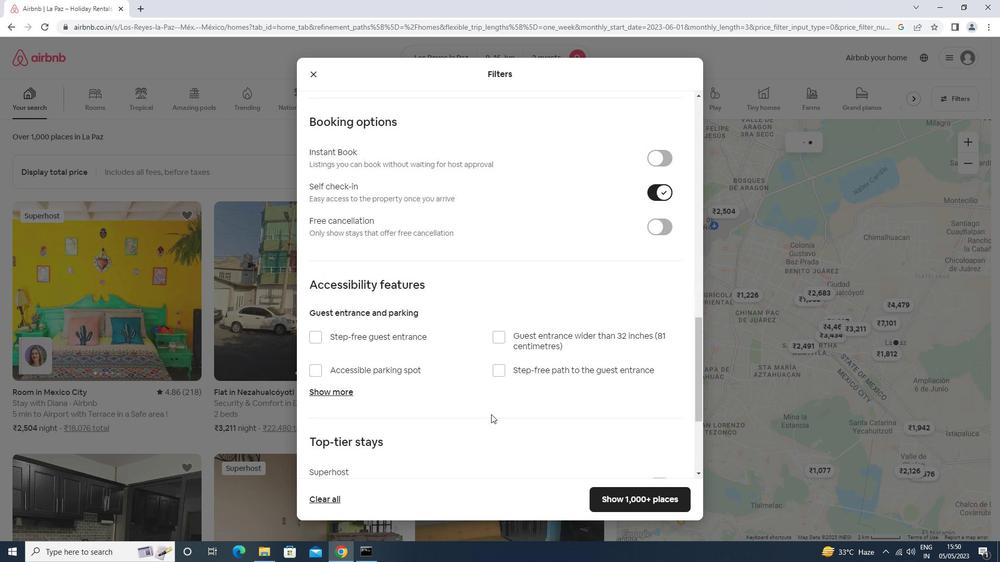 
Action: Mouse scrolled (491, 414) with delta (0, 0)
Screenshot: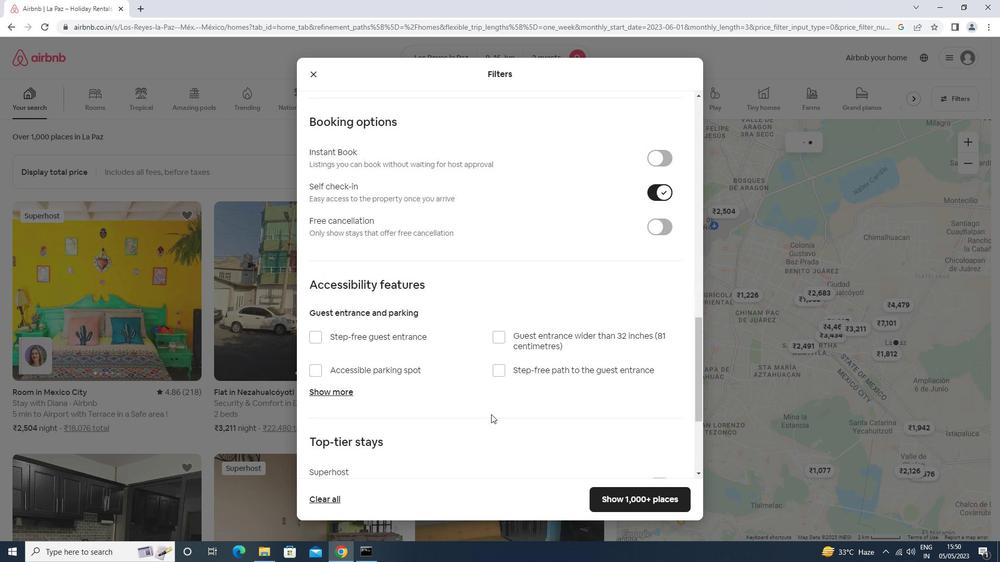 
Action: Mouse scrolled (491, 414) with delta (0, 0)
Screenshot: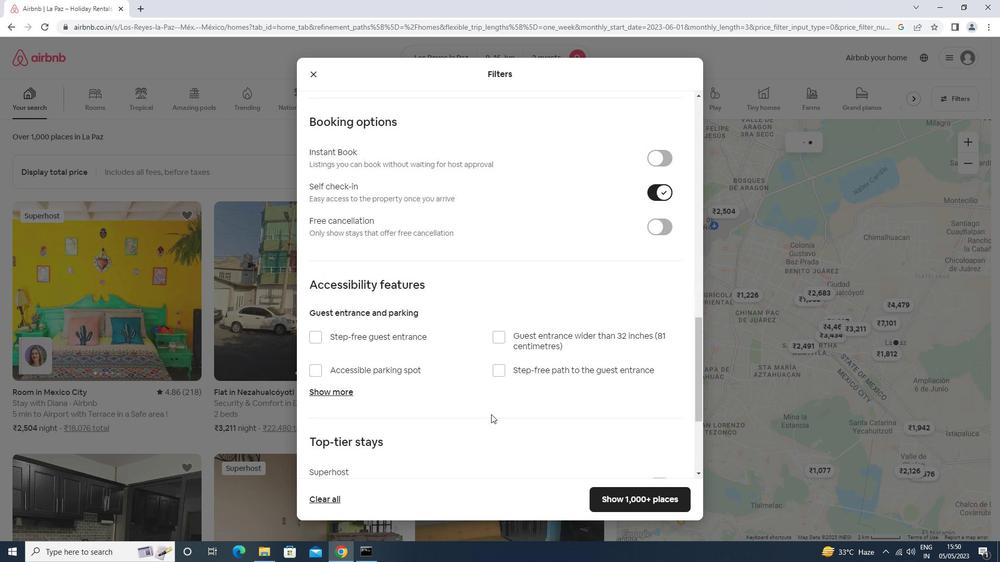 
Action: Mouse moved to (349, 404)
Screenshot: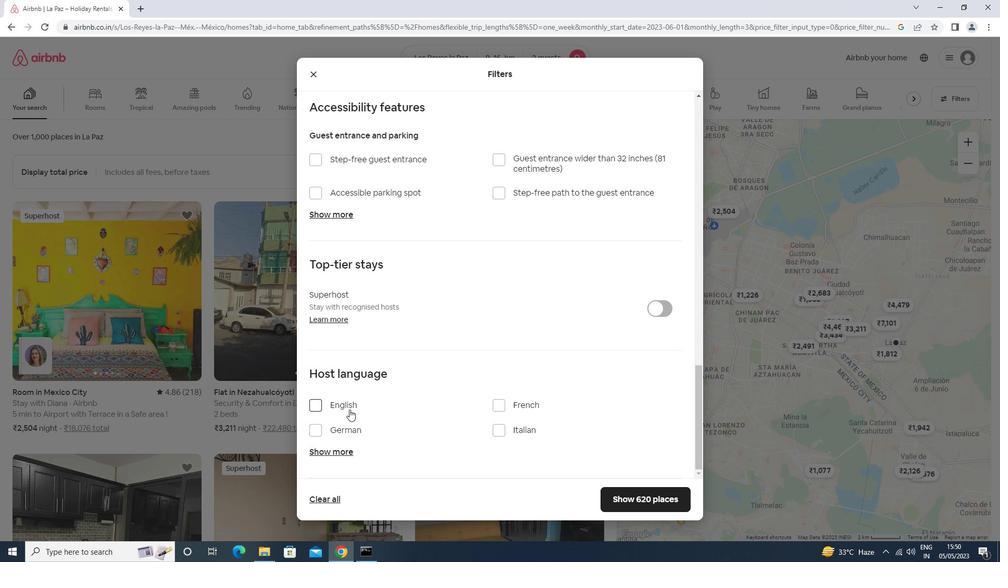 
Action: Mouse pressed left at (349, 404)
Screenshot: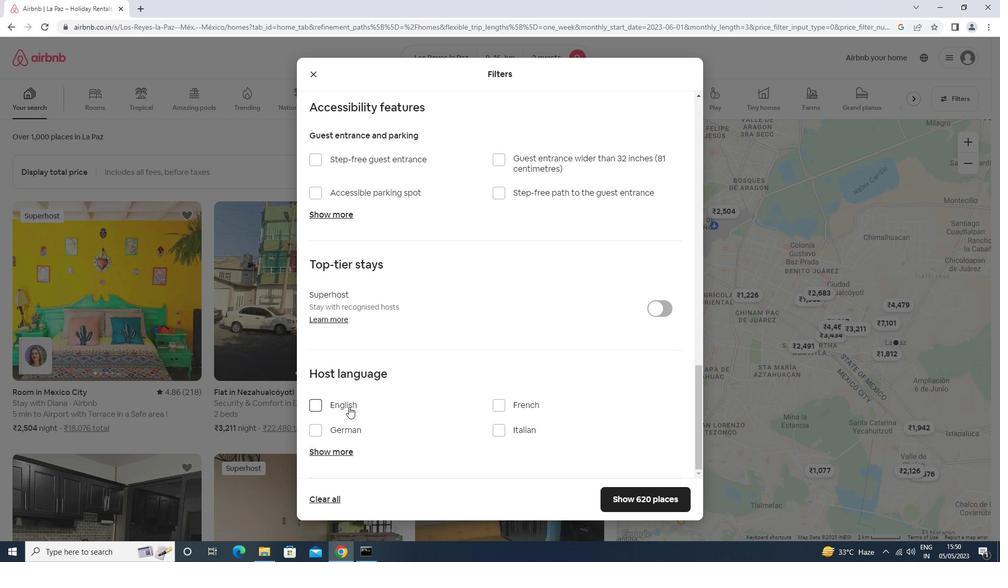 
Action: Mouse moved to (623, 496)
Screenshot: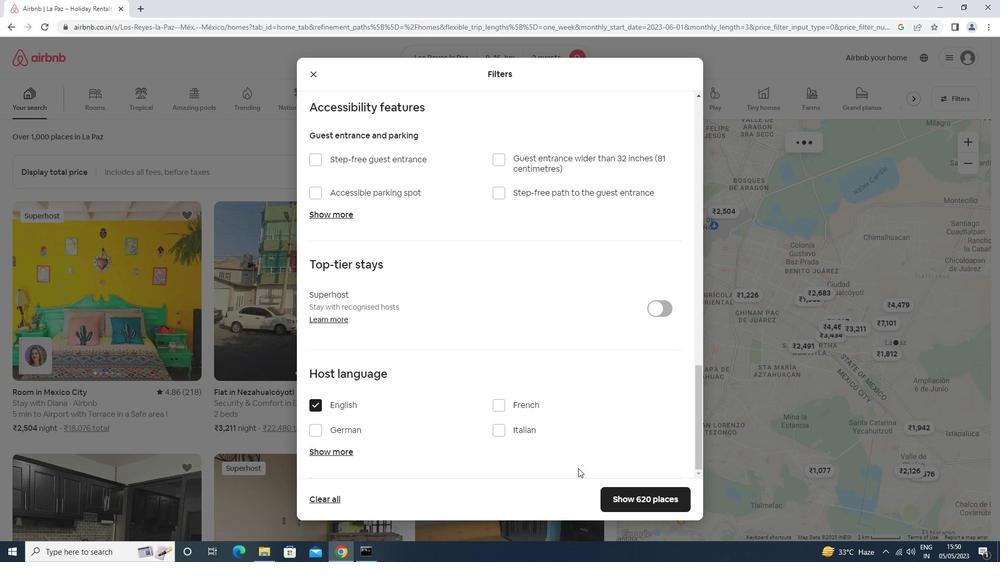 
Action: Mouse pressed left at (623, 496)
Screenshot: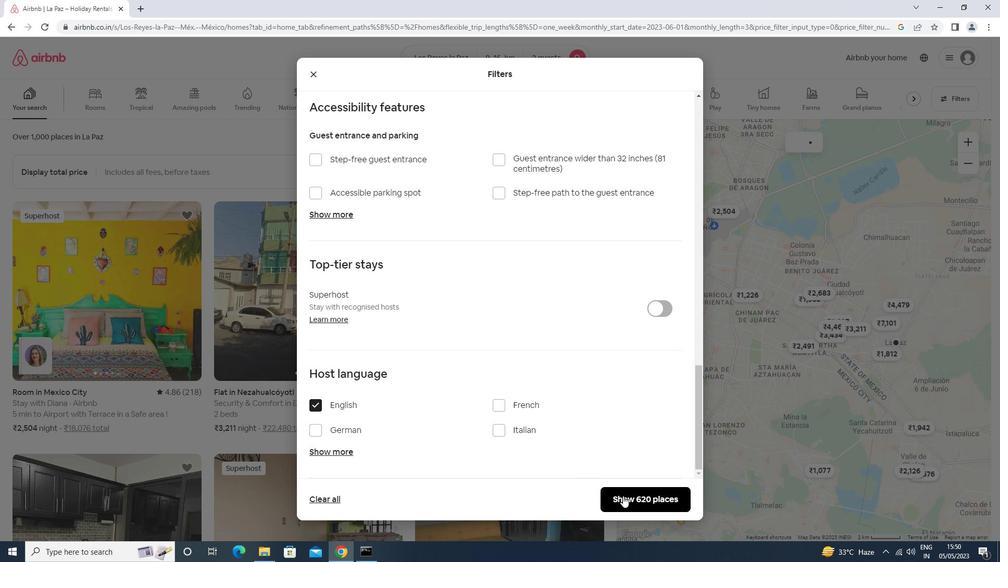 
